 Task: Find connections with filter location Sāndi with filter topic #aviationwith filter profile language French with filter current company LutechResources with filter school Sri Chaitanya College of Education with filter industry Pharmaceutical Manufacturing with filter service category Editing with filter keywords title Engineer
Action: Mouse moved to (496, 62)
Screenshot: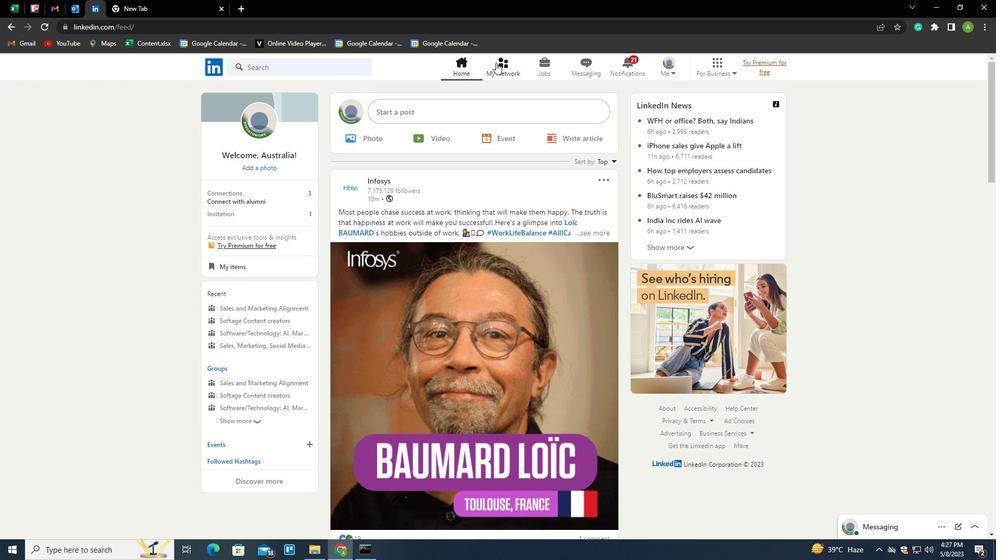 
Action: Mouse pressed left at (496, 62)
Screenshot: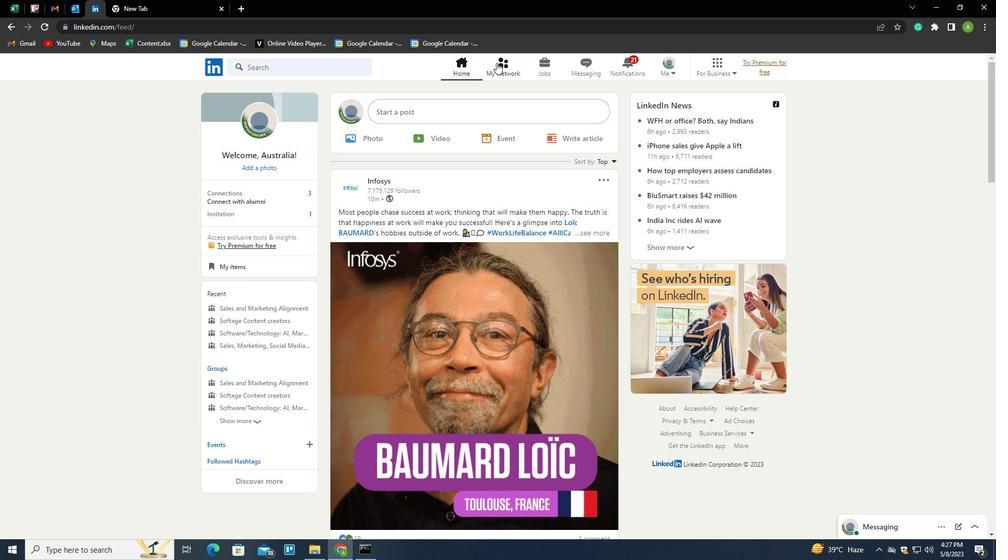 
Action: Mouse moved to (271, 120)
Screenshot: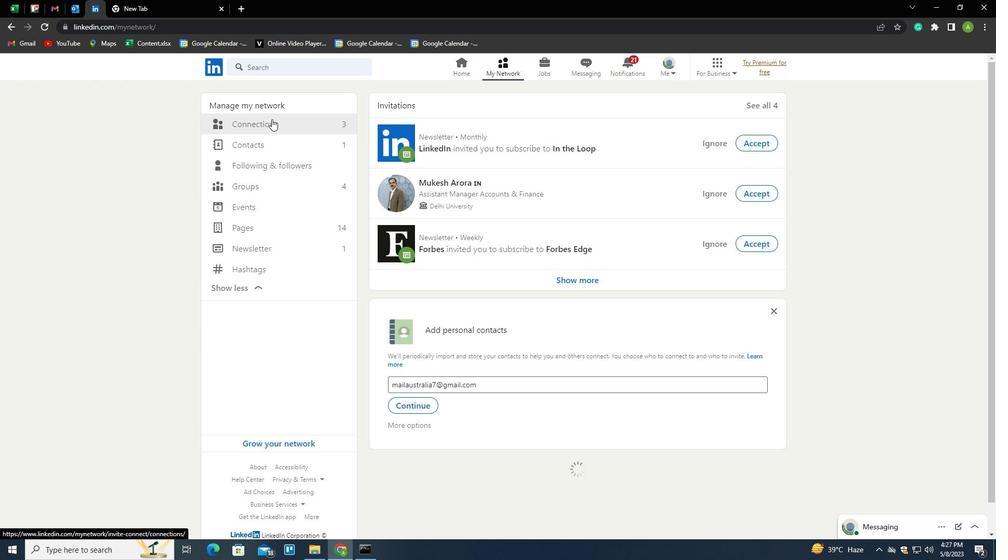 
Action: Mouse pressed left at (271, 120)
Screenshot: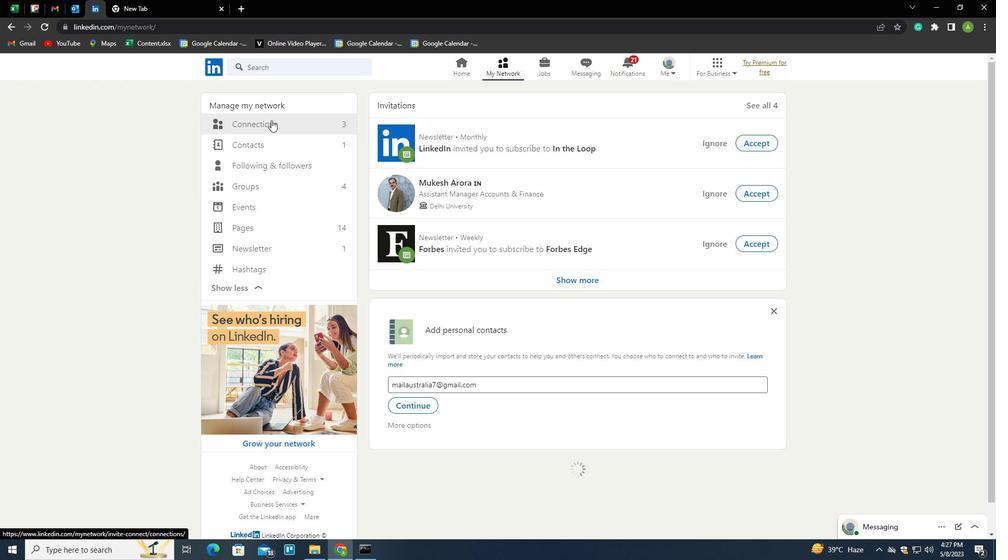 
Action: Mouse moved to (582, 121)
Screenshot: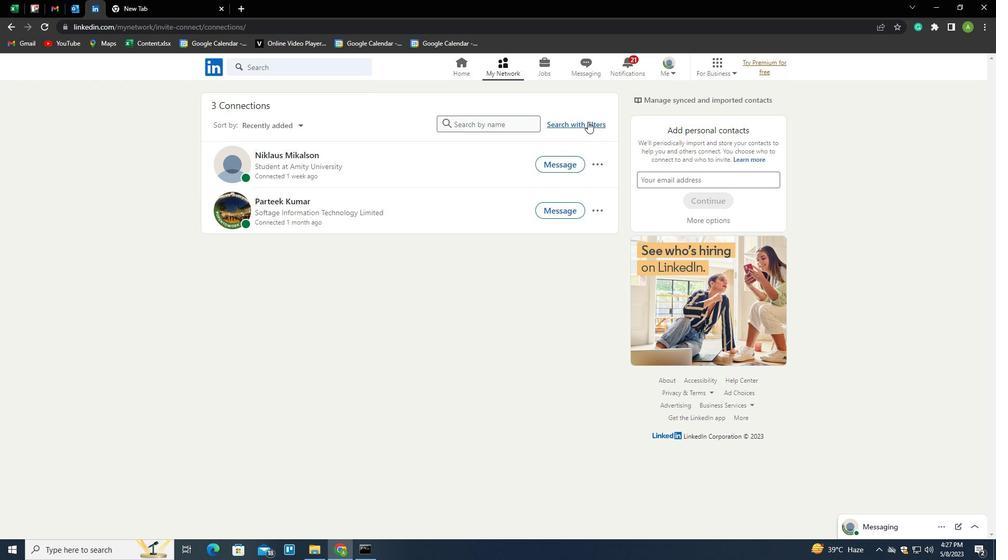 
Action: Mouse pressed left at (582, 121)
Screenshot: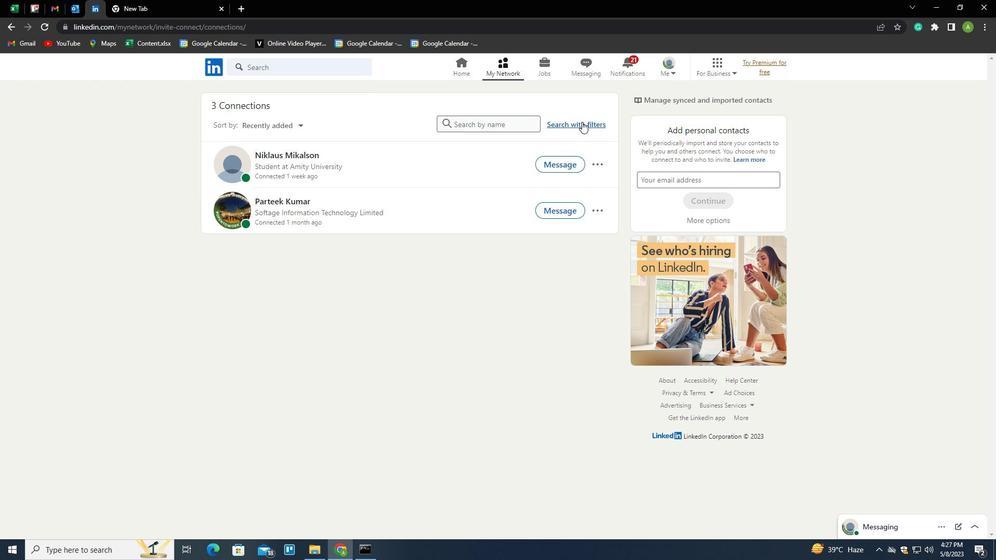 
Action: Mouse moved to (529, 95)
Screenshot: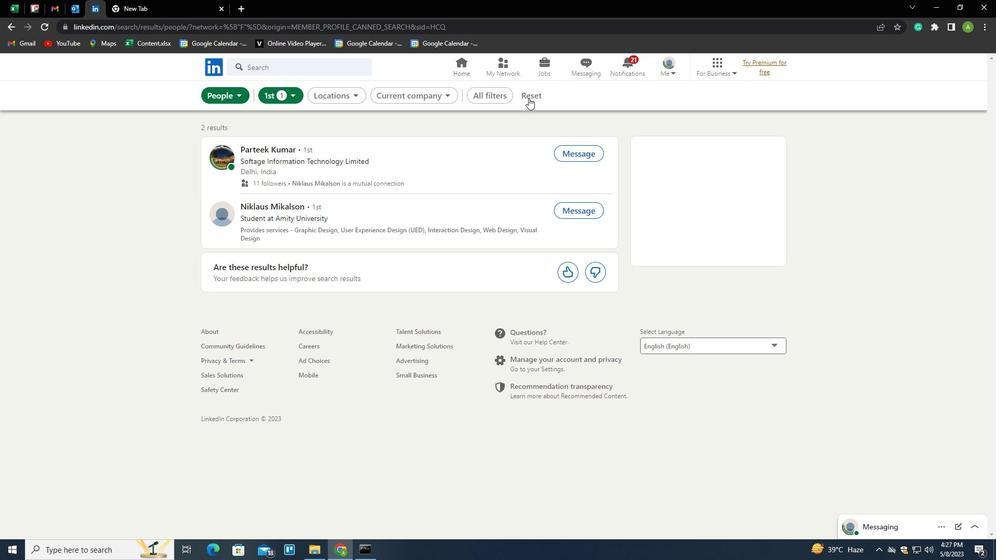 
Action: Mouse pressed left at (529, 95)
Screenshot: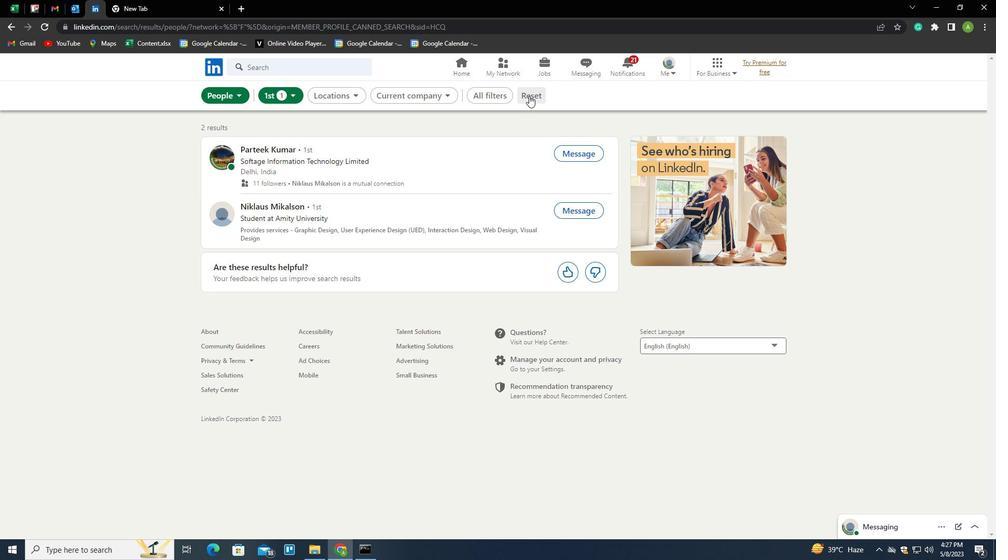 
Action: Mouse moved to (523, 95)
Screenshot: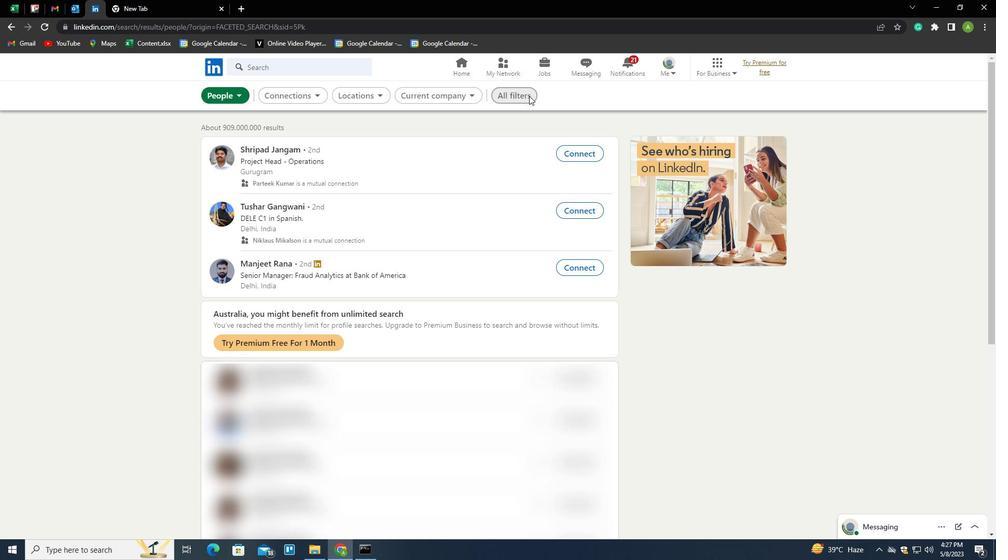 
Action: Mouse pressed left at (523, 95)
Screenshot: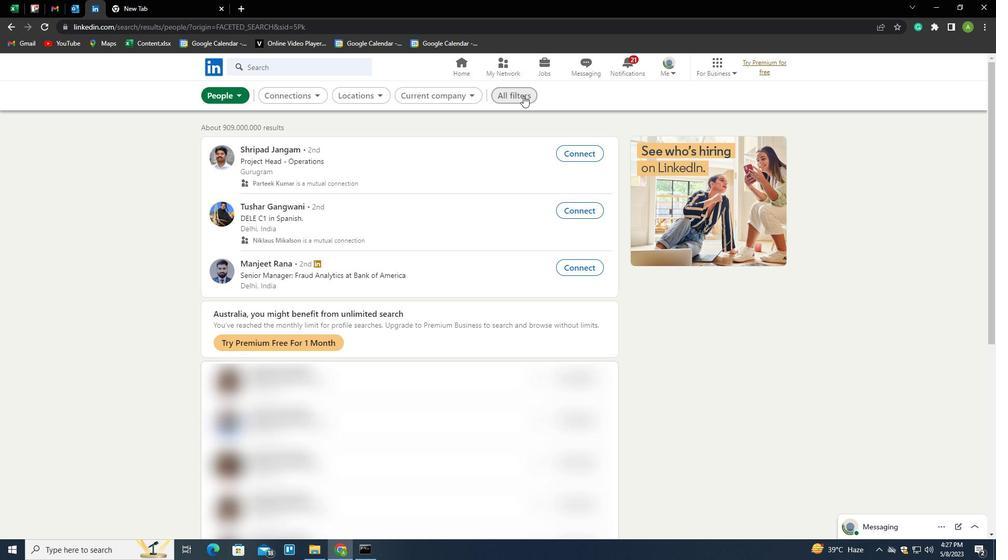 
Action: Mouse moved to (863, 331)
Screenshot: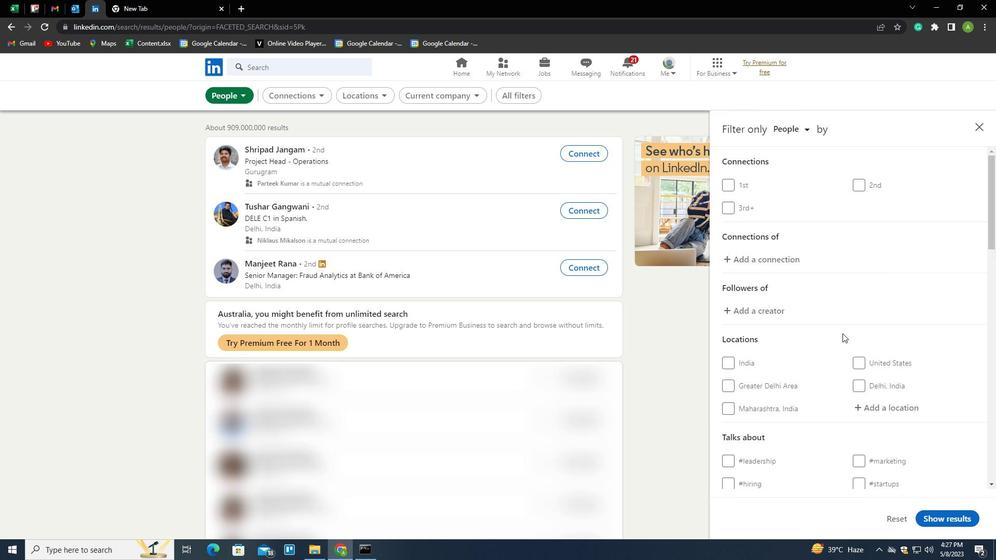 
Action: Mouse scrolled (863, 330) with delta (0, 0)
Screenshot: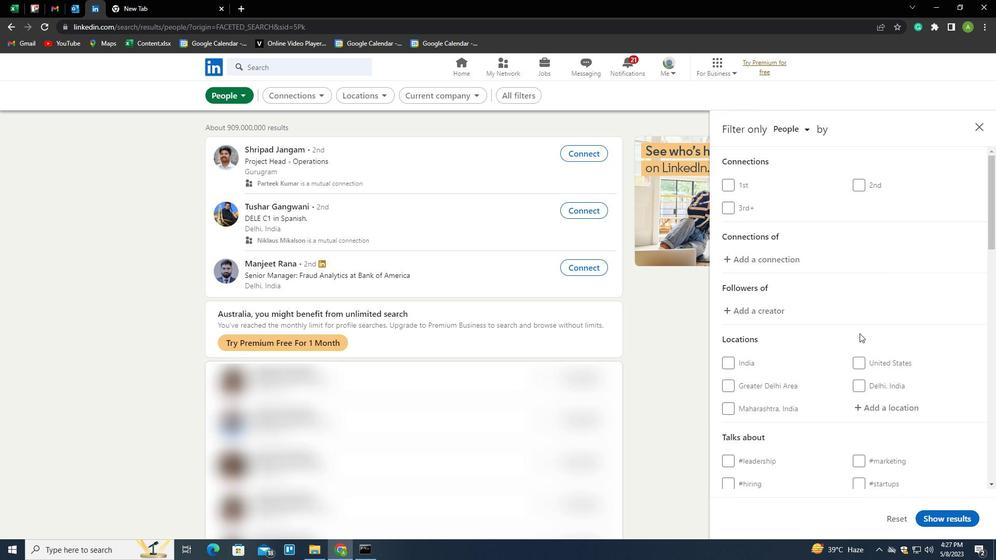 
Action: Mouse scrolled (863, 330) with delta (0, 0)
Screenshot: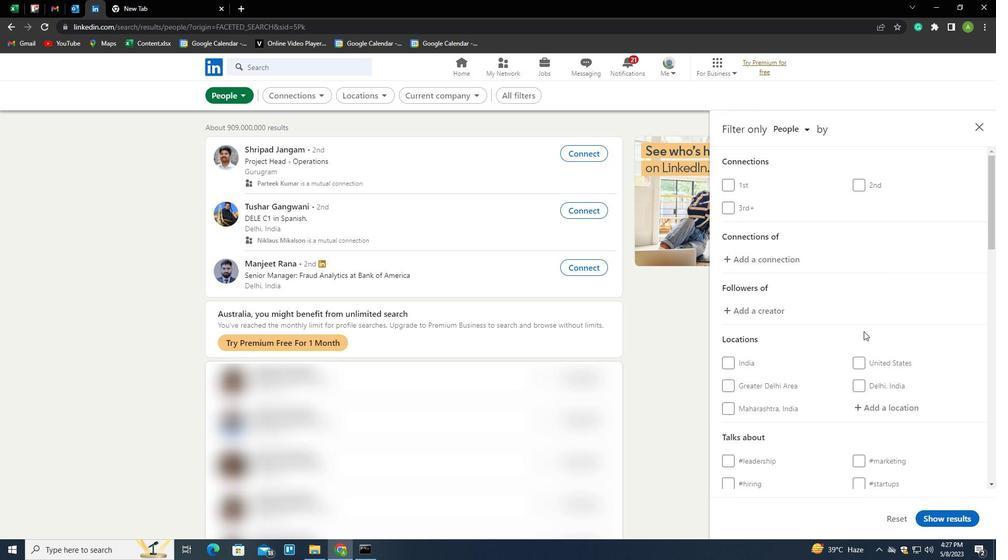 
Action: Mouse moved to (873, 305)
Screenshot: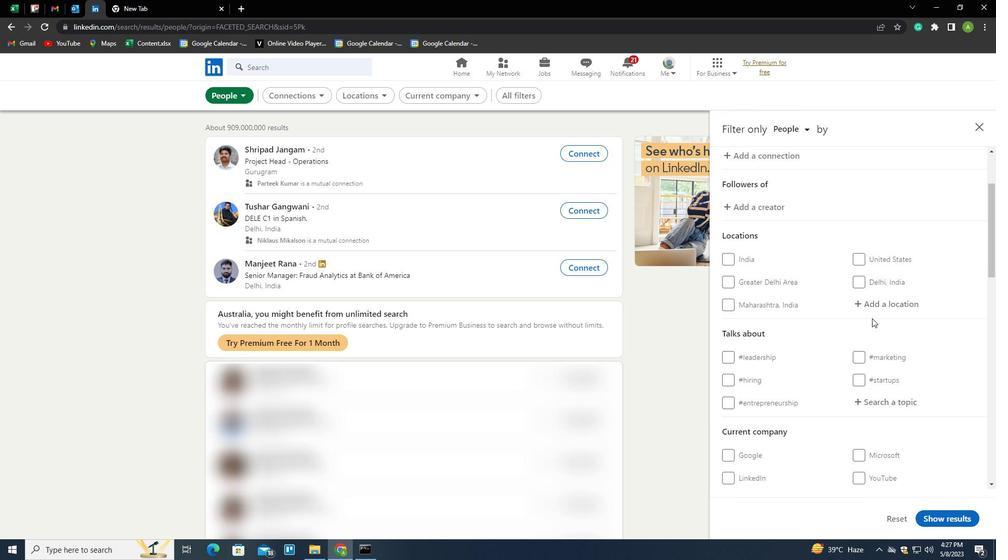 
Action: Mouse pressed left at (873, 305)
Screenshot: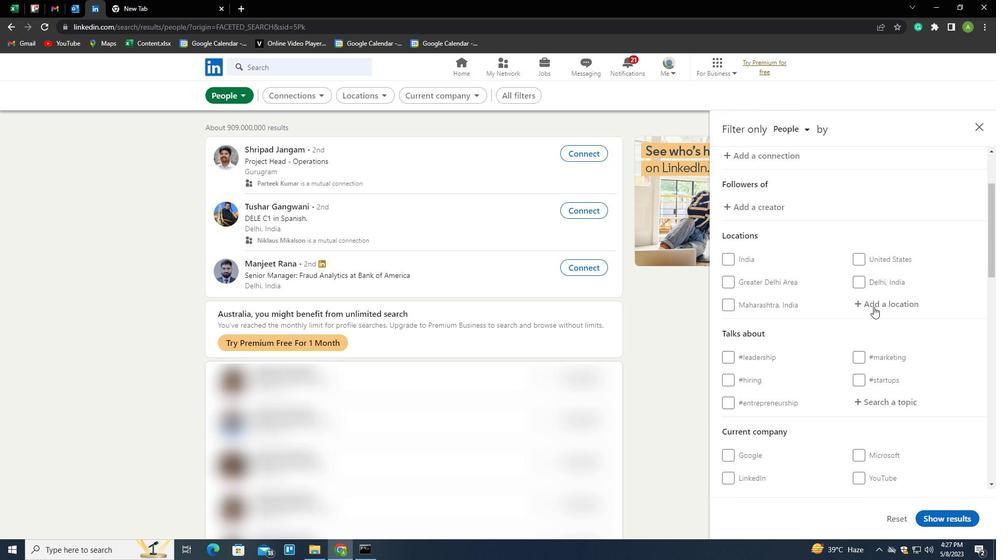 
Action: Key pressed <Key.shift>SANDI<Key.down><Key.down><Key.down><Key.down><Key.down><Key.down><Key.down><Key.down><Key.down><Key.down><Key.down><Key.down><Key.down><Key.down><Key.down><Key.down><Key.down><Key.down>
Screenshot: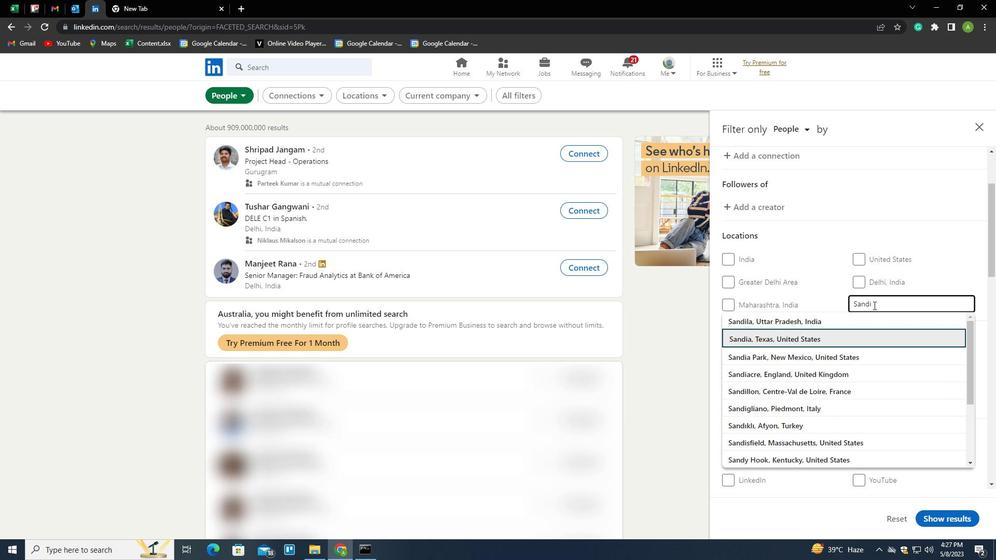 
Action: Mouse moved to (825, 287)
Screenshot: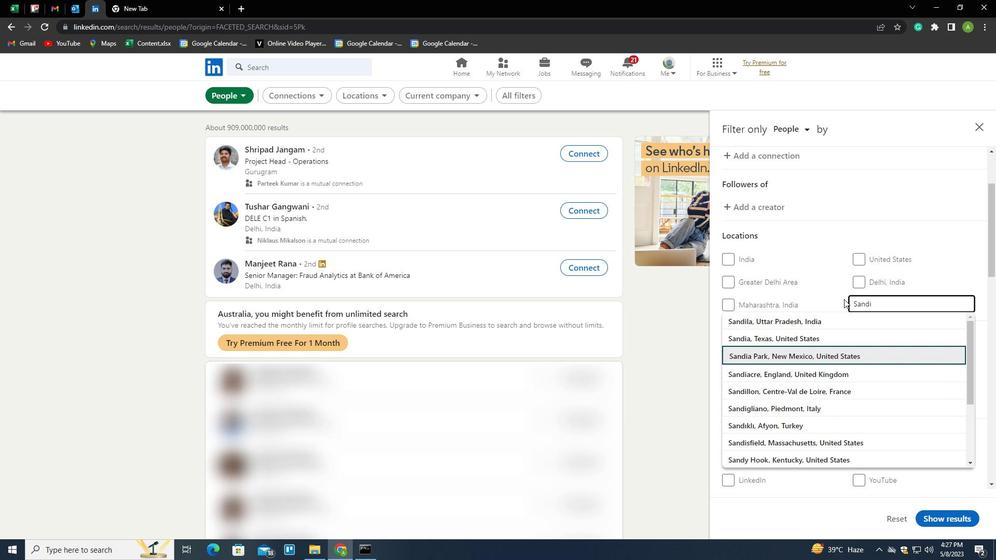 
Action: Mouse pressed left at (825, 287)
Screenshot: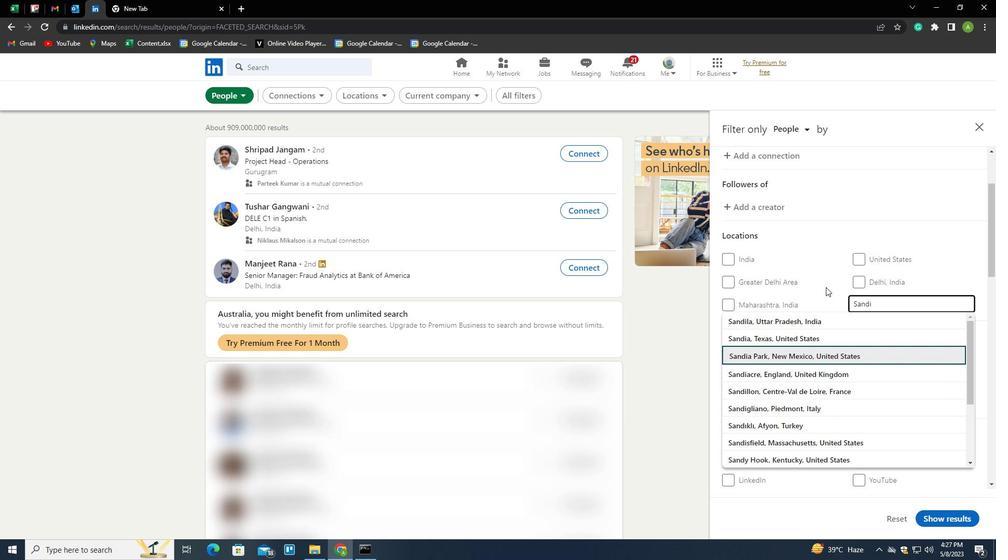 
Action: Mouse scrolled (825, 286) with delta (0, 0)
Screenshot: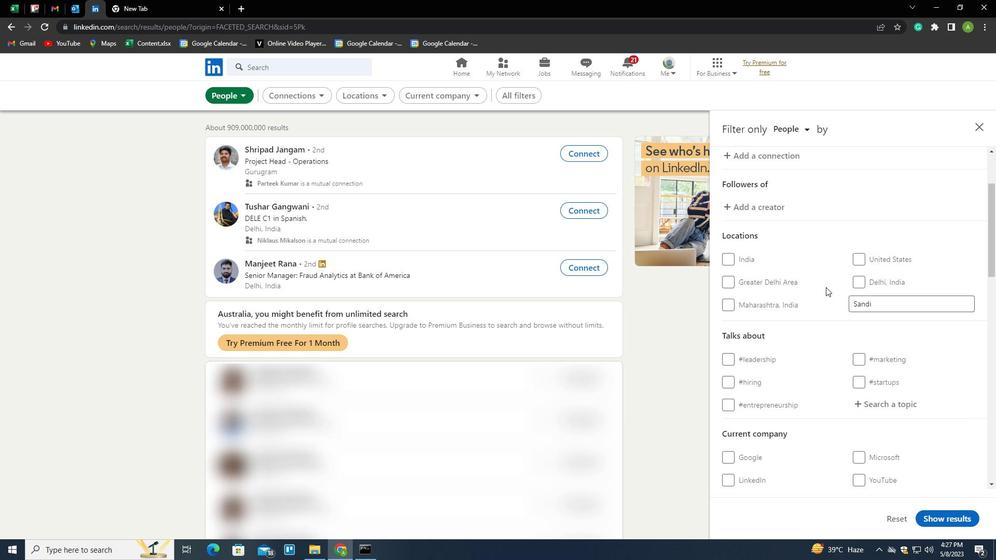 
Action: Mouse scrolled (825, 286) with delta (0, 0)
Screenshot: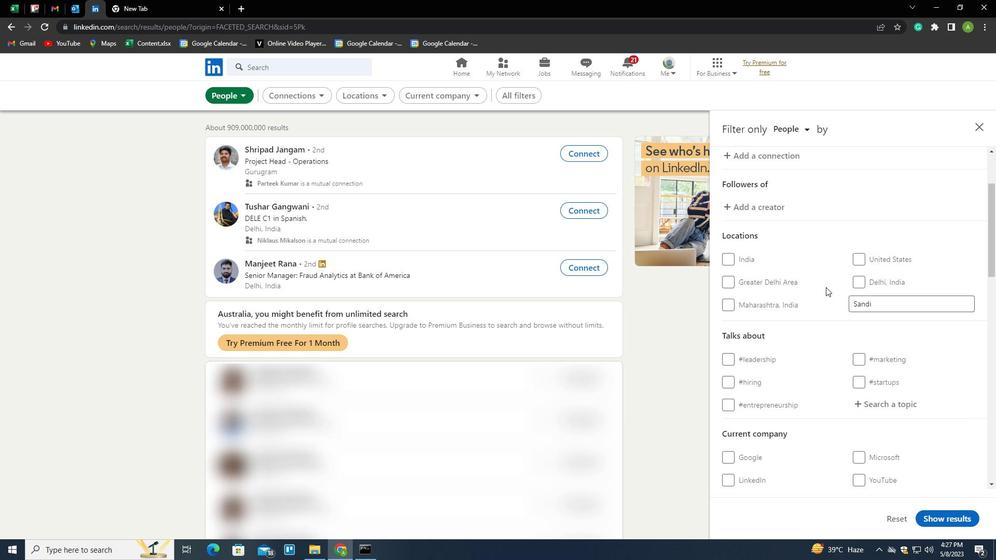 
Action: Mouse moved to (860, 299)
Screenshot: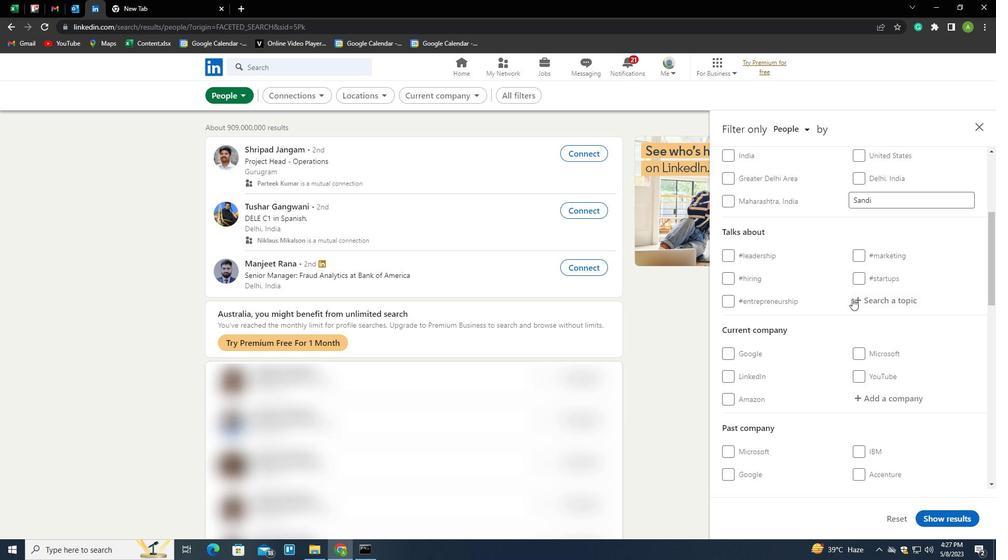 
Action: Mouse pressed left at (860, 299)
Screenshot: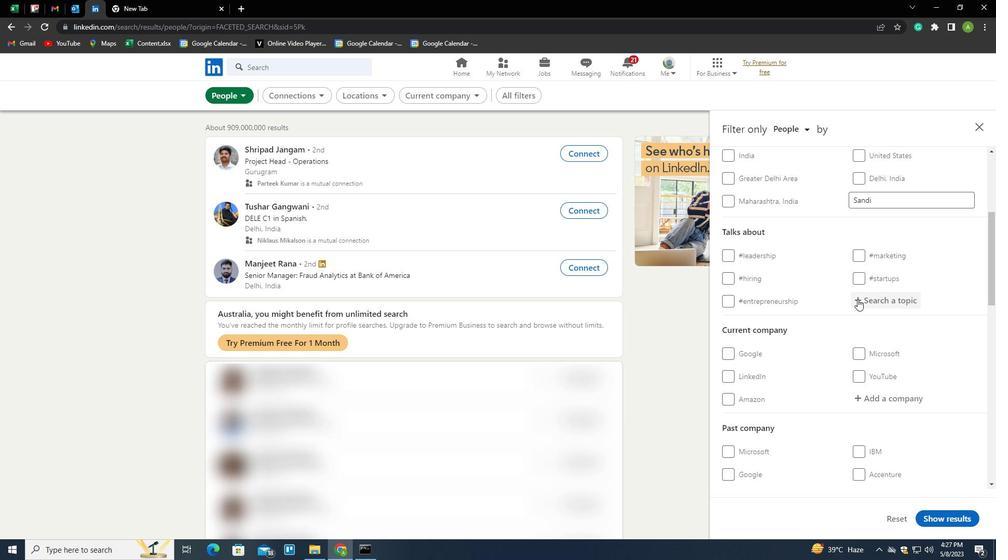 
Action: Mouse moved to (860, 300)
Screenshot: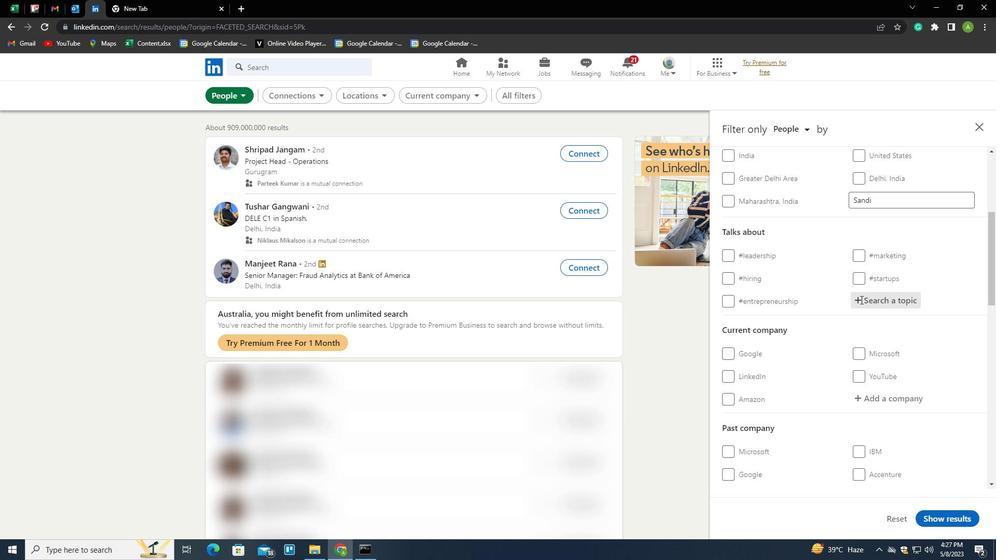 
Action: Key pressed AVIATION<Key.down><Key.enter>
Screenshot: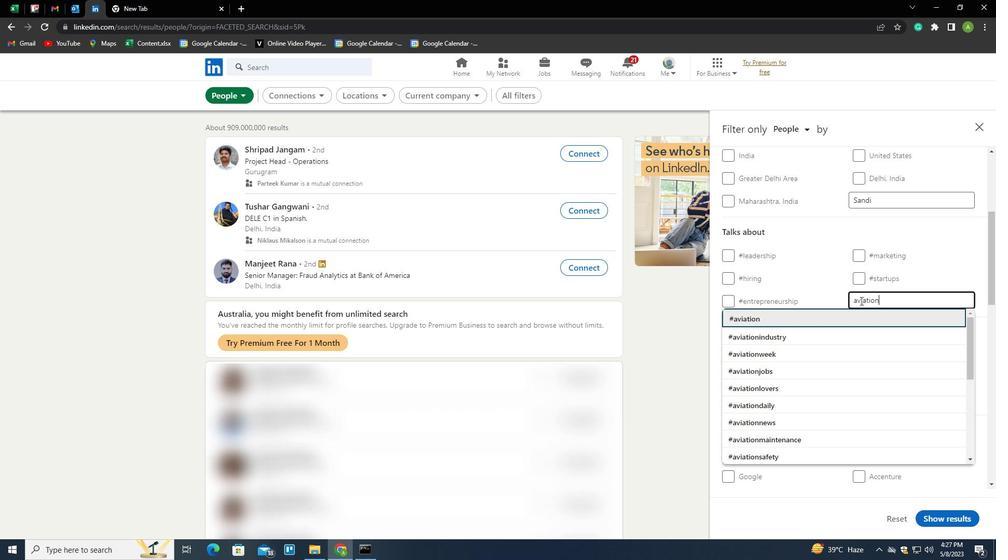 
Action: Mouse moved to (860, 301)
Screenshot: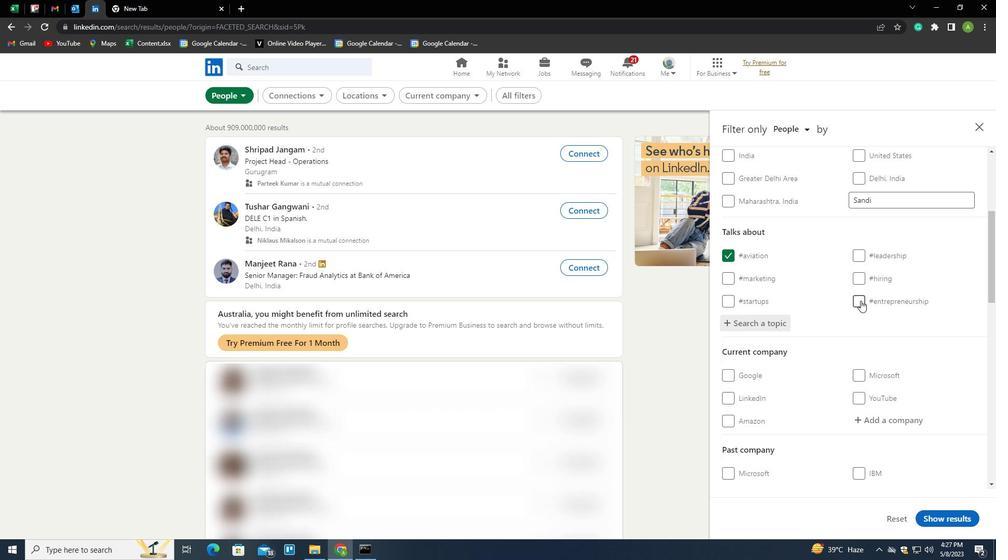 
Action: Mouse scrolled (860, 300) with delta (0, 0)
Screenshot: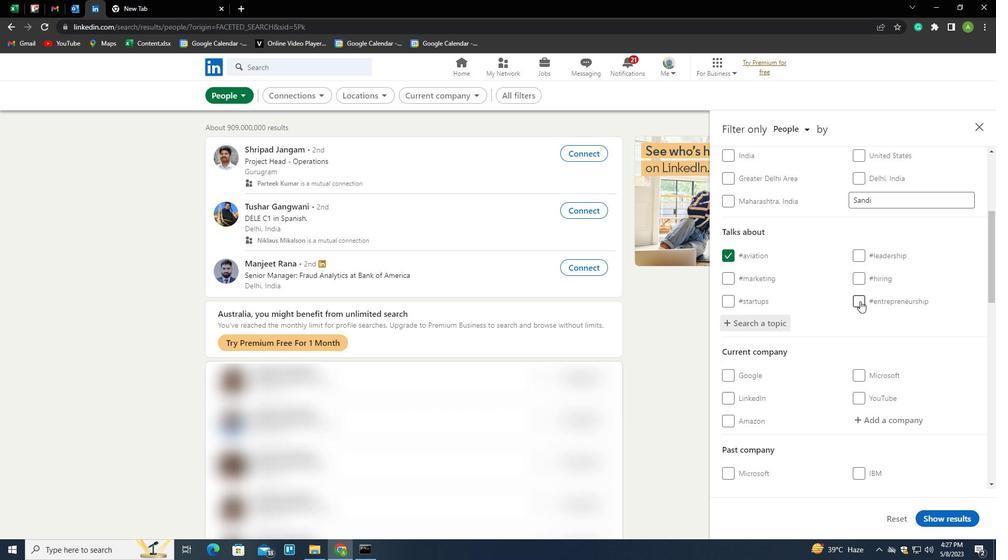 
Action: Mouse scrolled (860, 300) with delta (0, 0)
Screenshot: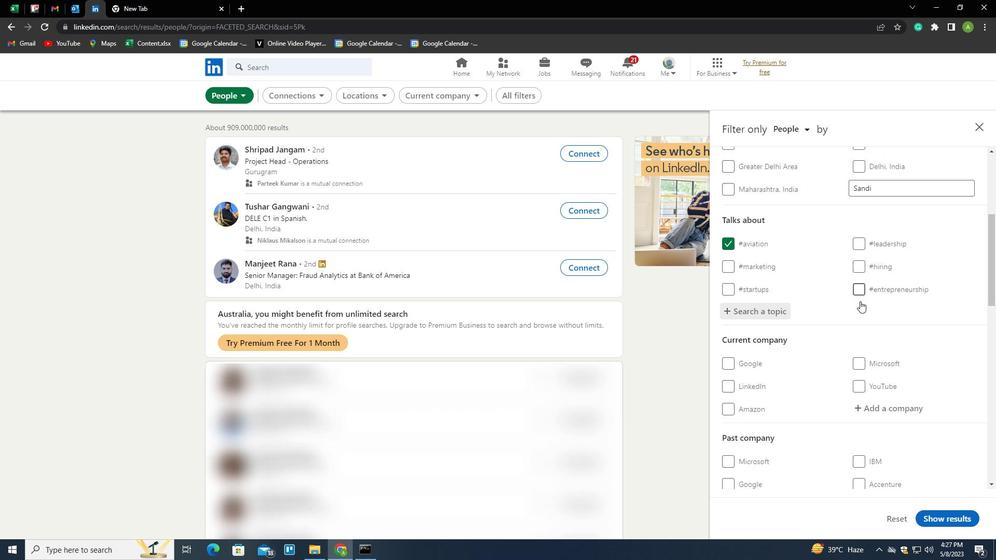 
Action: Mouse scrolled (860, 300) with delta (0, 0)
Screenshot: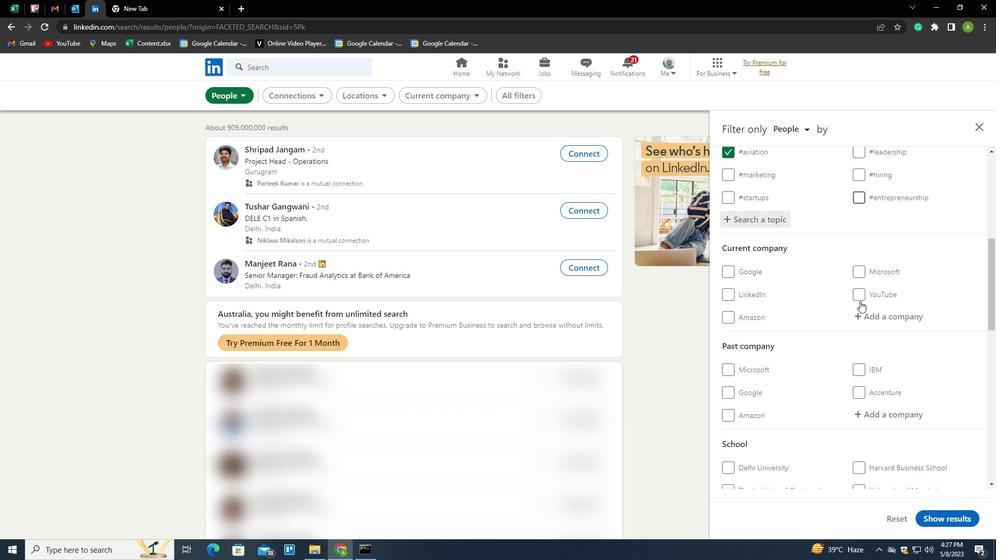 
Action: Mouse scrolled (860, 300) with delta (0, 0)
Screenshot: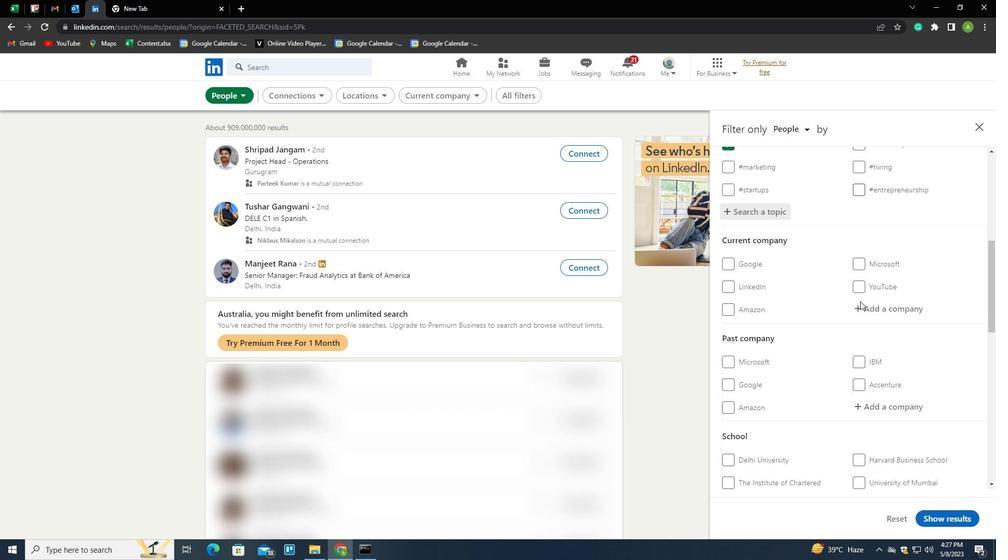 
Action: Mouse scrolled (860, 300) with delta (0, 0)
Screenshot: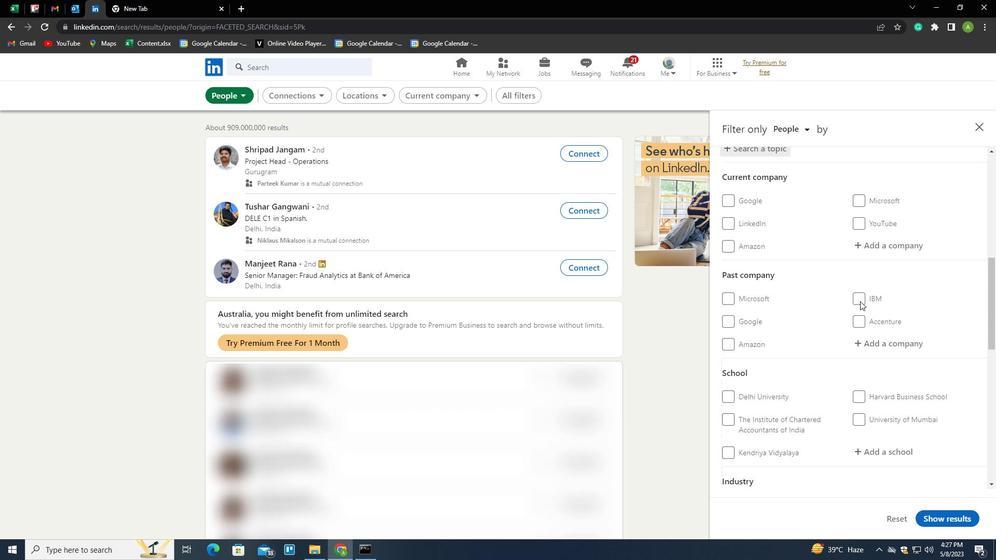 
Action: Mouse scrolled (860, 300) with delta (0, 0)
Screenshot: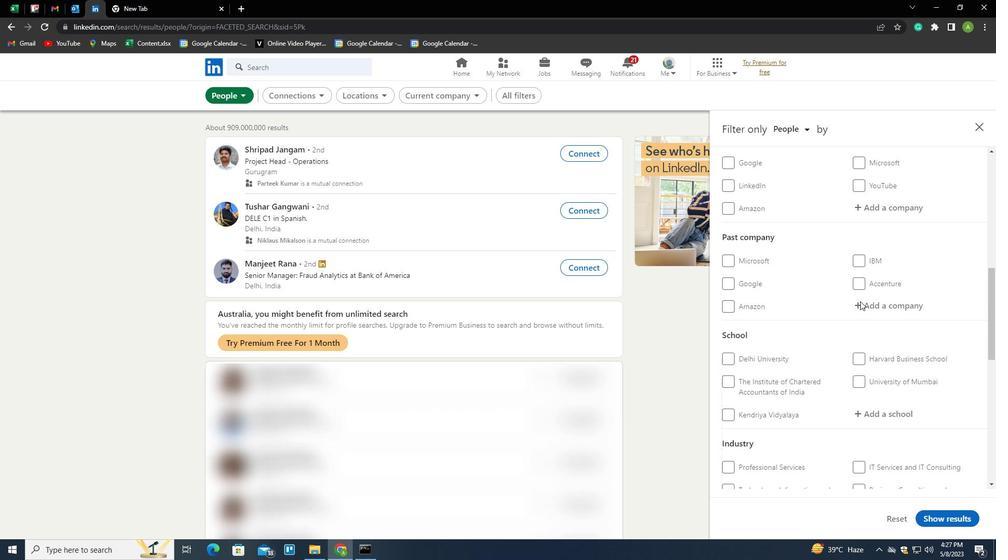 
Action: Mouse scrolled (860, 300) with delta (0, 0)
Screenshot: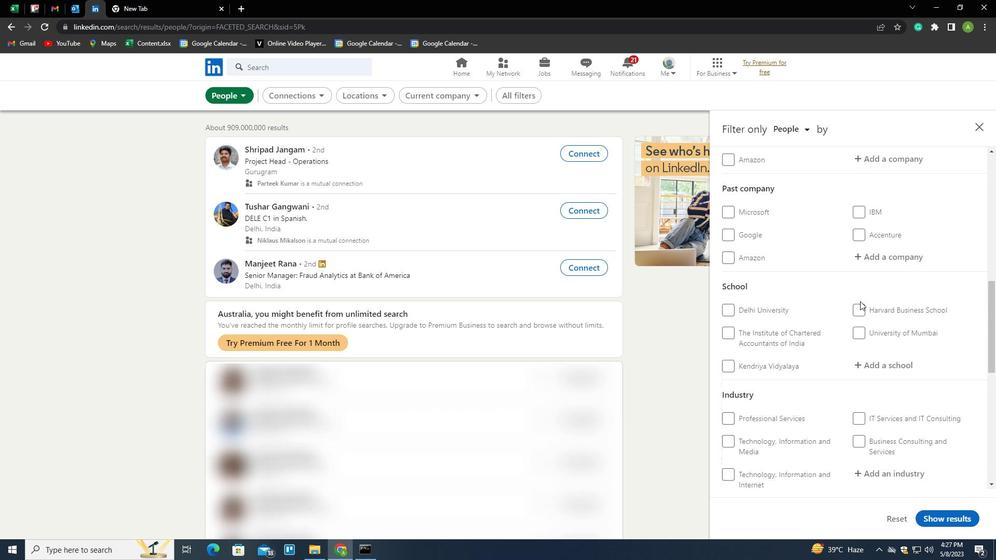 
Action: Mouse scrolled (860, 300) with delta (0, 0)
Screenshot: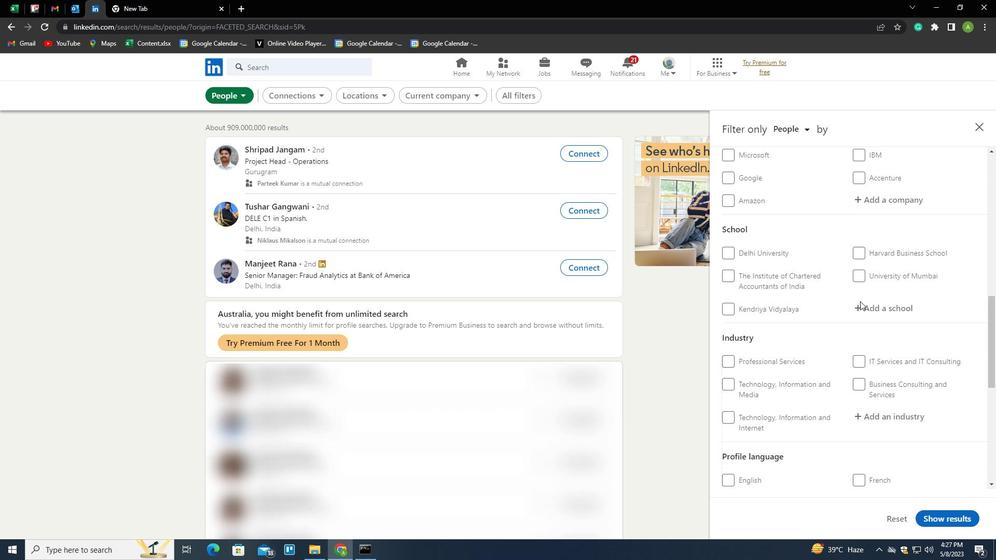 
Action: Mouse scrolled (860, 300) with delta (0, 0)
Screenshot: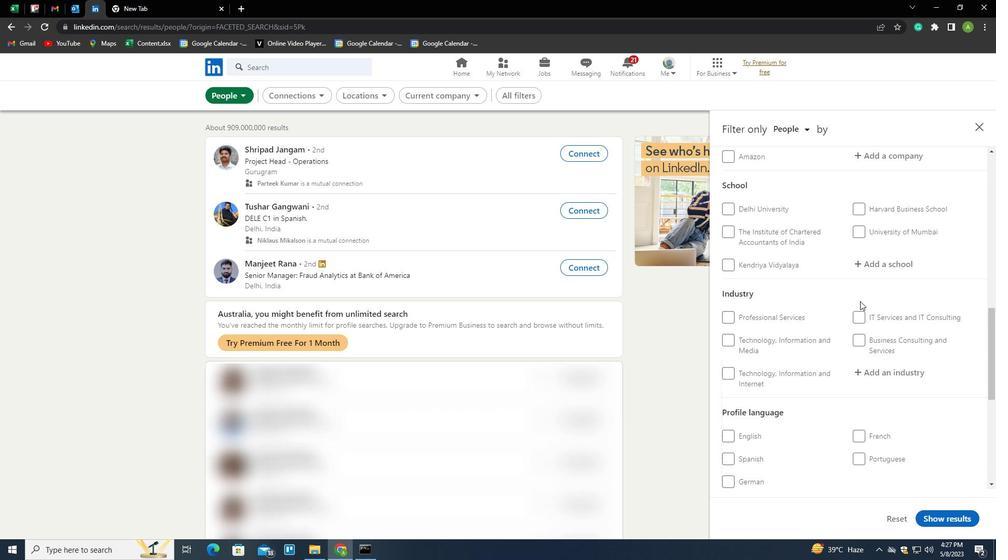 
Action: Mouse moved to (861, 332)
Screenshot: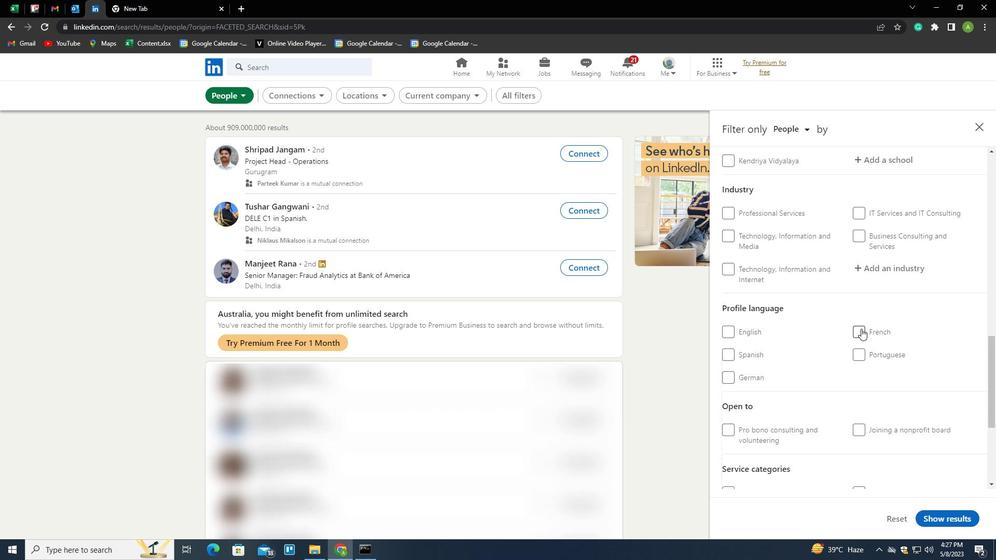
Action: Mouse pressed left at (861, 332)
Screenshot: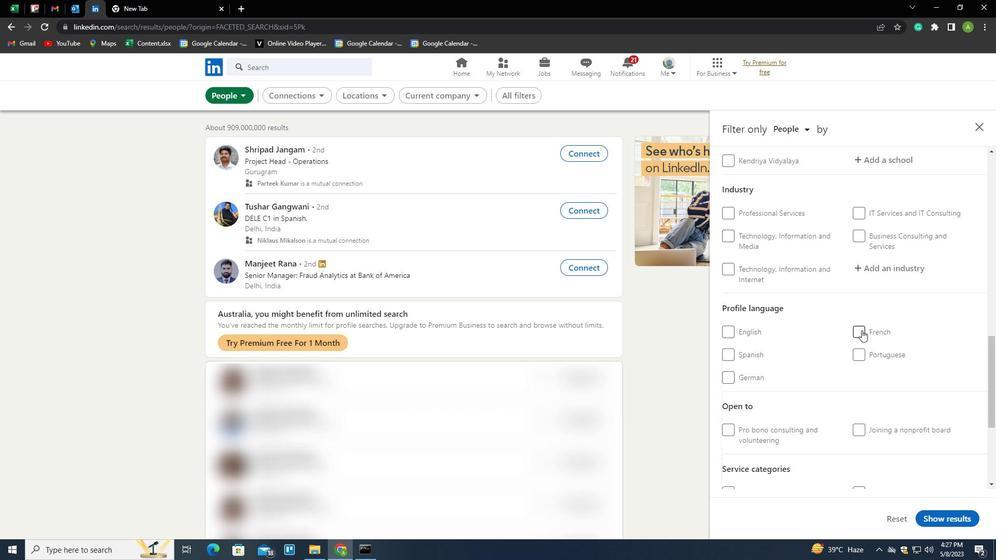 
Action: Mouse moved to (879, 305)
Screenshot: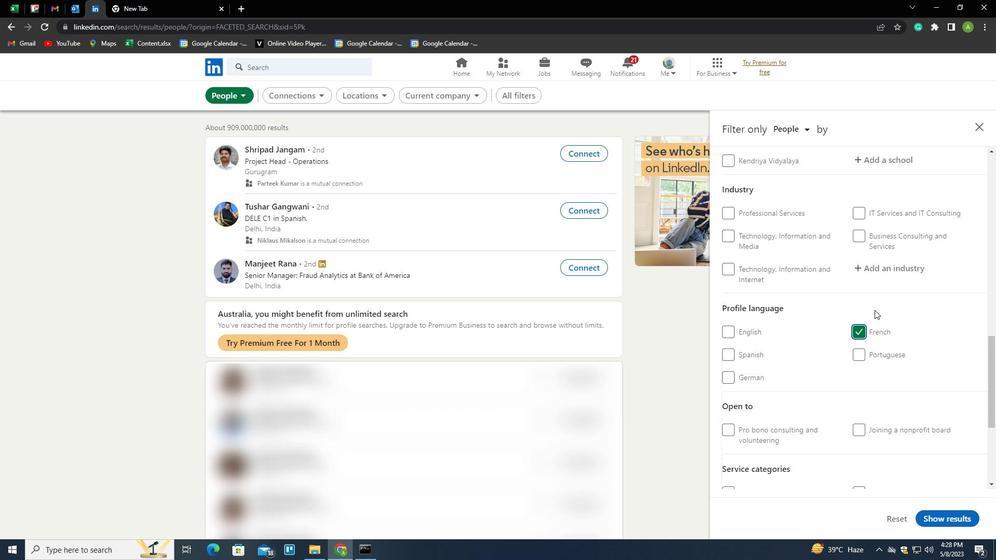 
Action: Mouse scrolled (879, 305) with delta (0, 0)
Screenshot: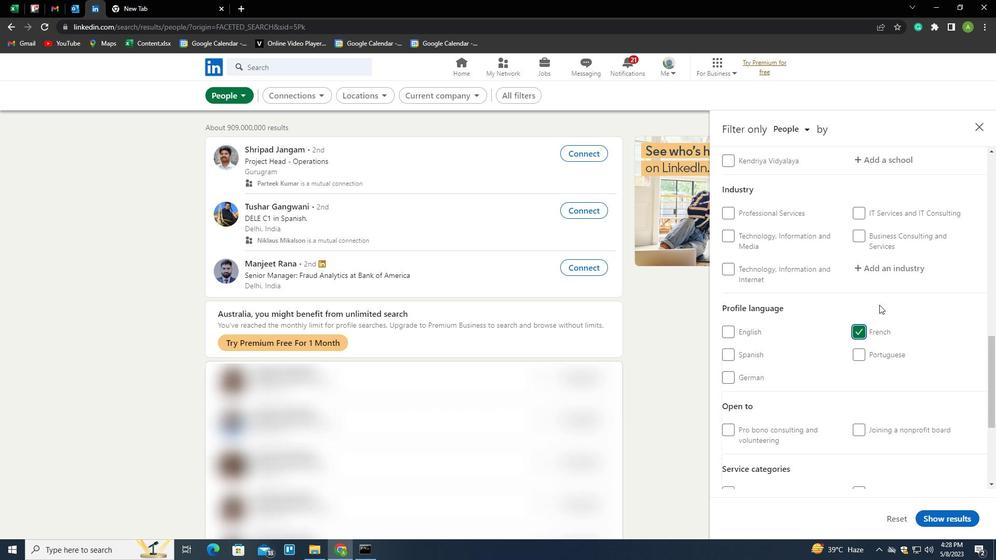 
Action: Mouse scrolled (879, 305) with delta (0, 0)
Screenshot: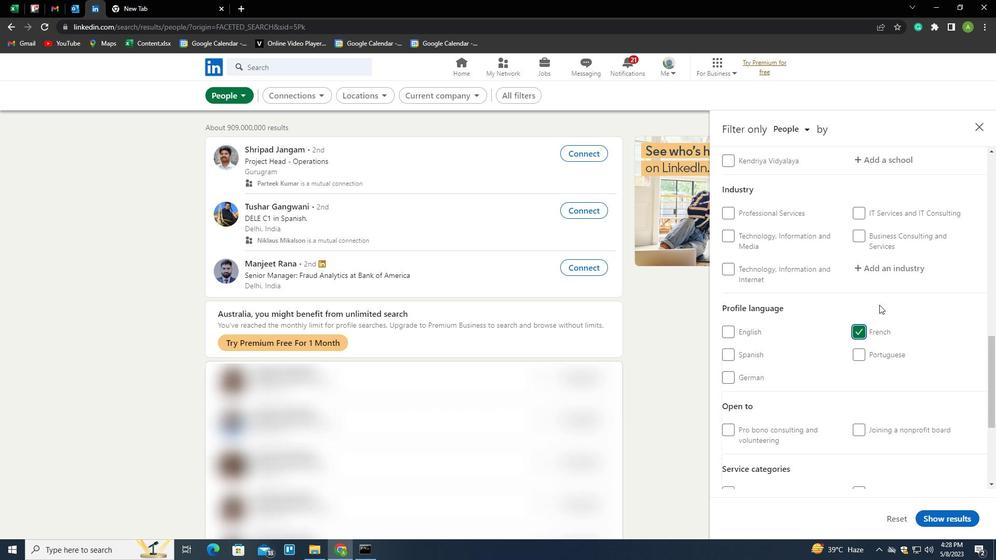 
Action: Mouse scrolled (879, 305) with delta (0, 0)
Screenshot: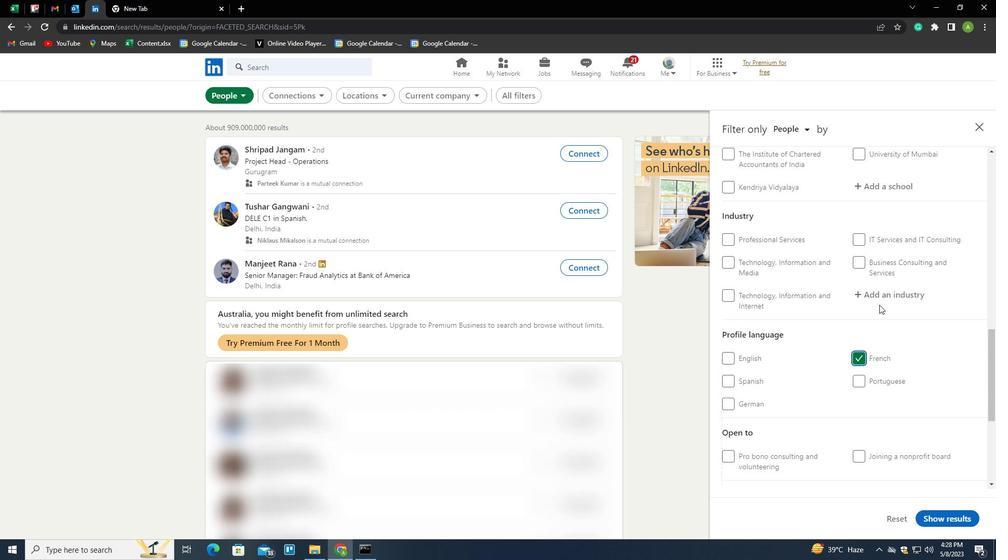 
Action: Mouse scrolled (879, 305) with delta (0, 0)
Screenshot: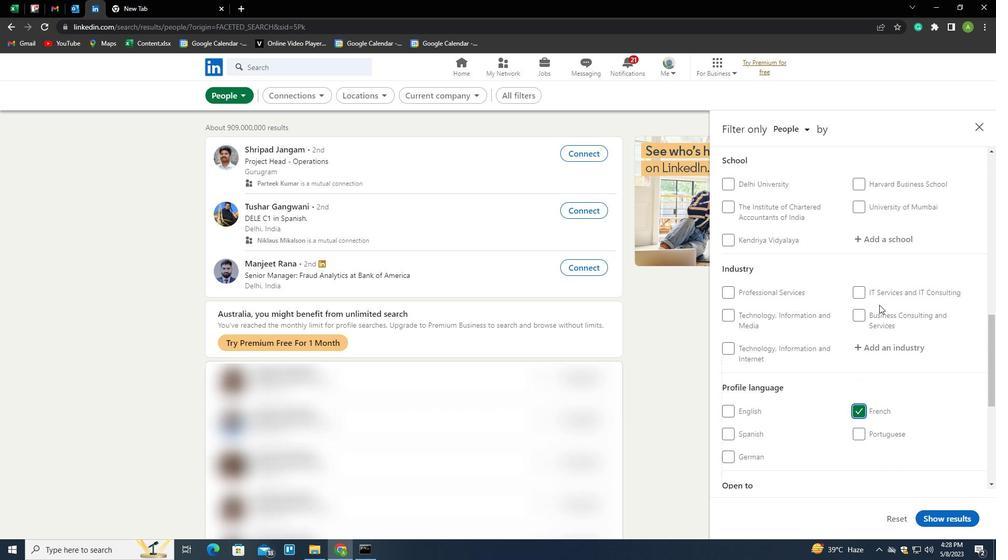 
Action: Mouse scrolled (879, 305) with delta (0, 0)
Screenshot: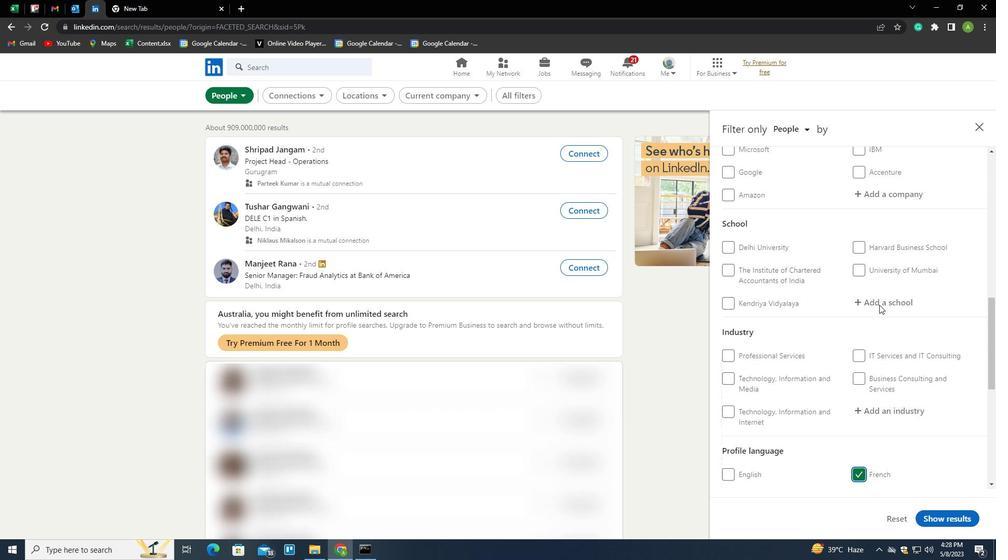 
Action: Mouse scrolled (879, 305) with delta (0, 0)
Screenshot: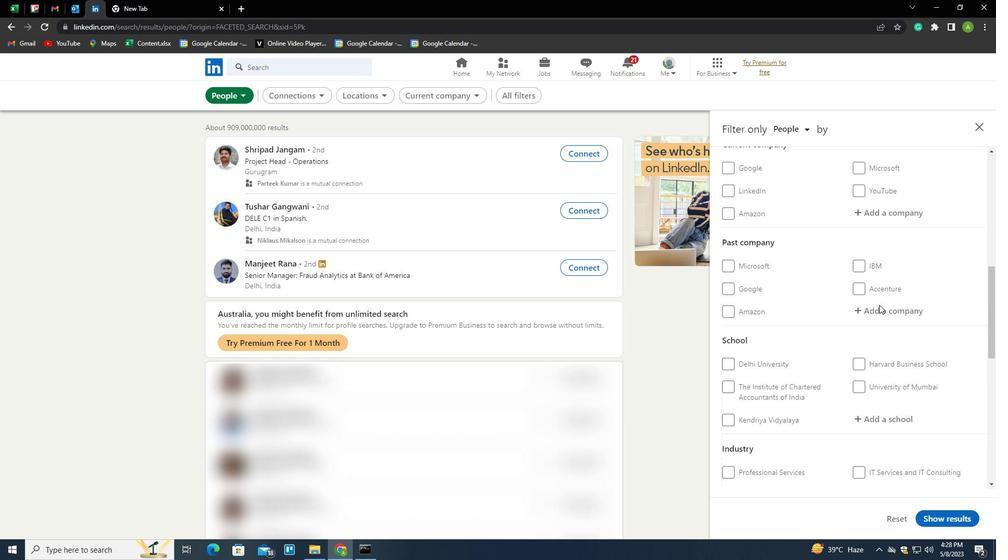 
Action: Mouse moved to (878, 266)
Screenshot: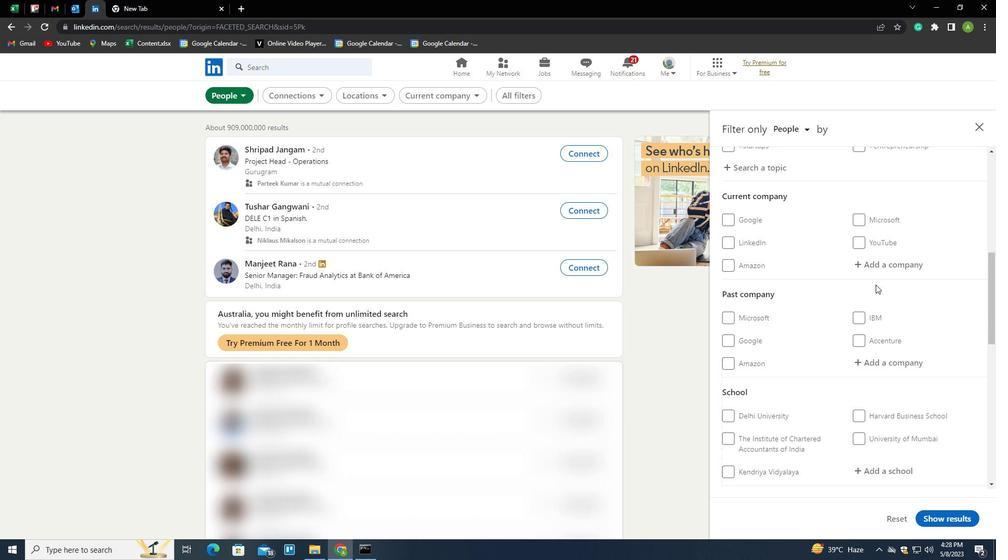 
Action: Mouse pressed left at (878, 266)
Screenshot: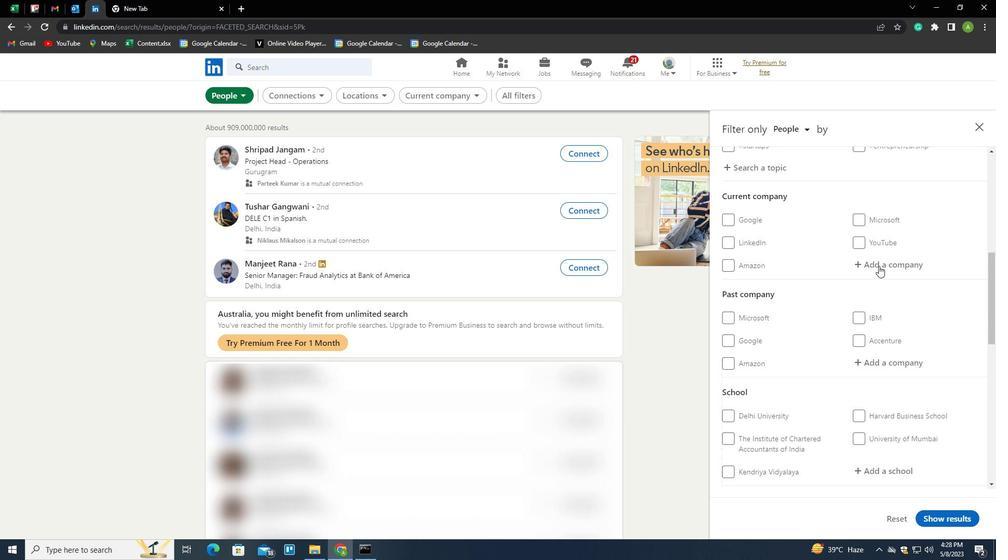 
Action: Mouse moved to (879, 264)
Screenshot: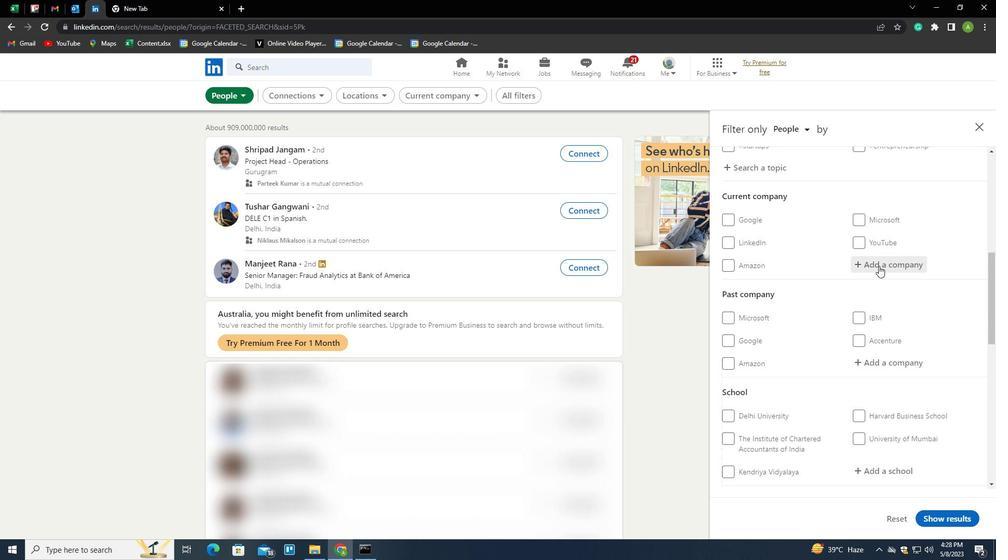 
Action: Key pressed <Key.shift>LUTECH<Key.shift>RESOURCES<Key.down><Key.enter>
Screenshot: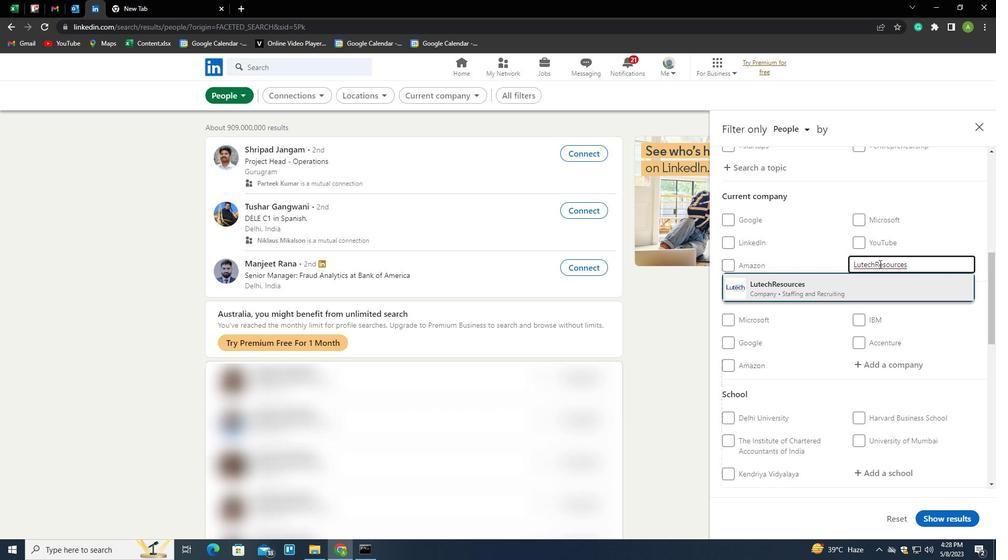 
Action: Mouse moved to (880, 262)
Screenshot: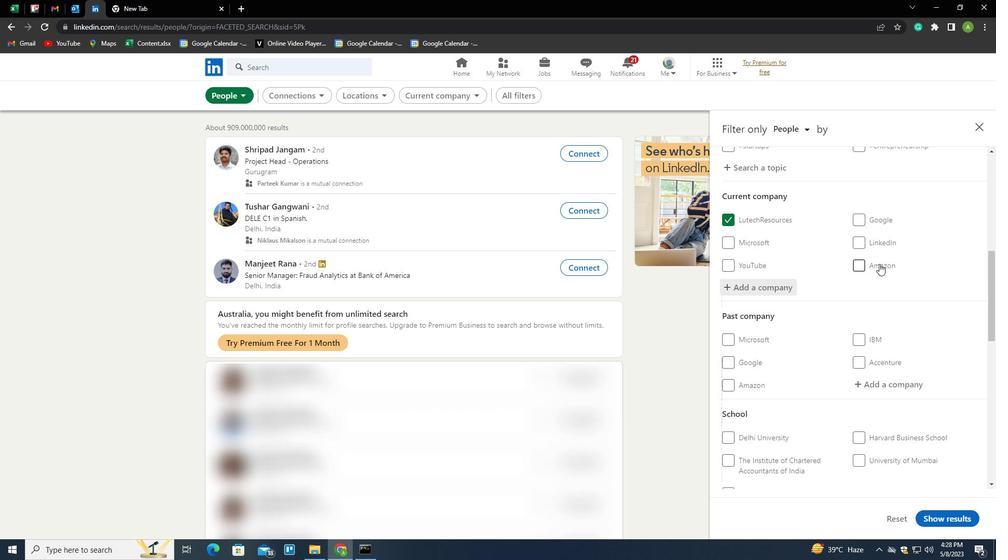 
Action: Mouse scrolled (880, 261) with delta (0, 0)
Screenshot: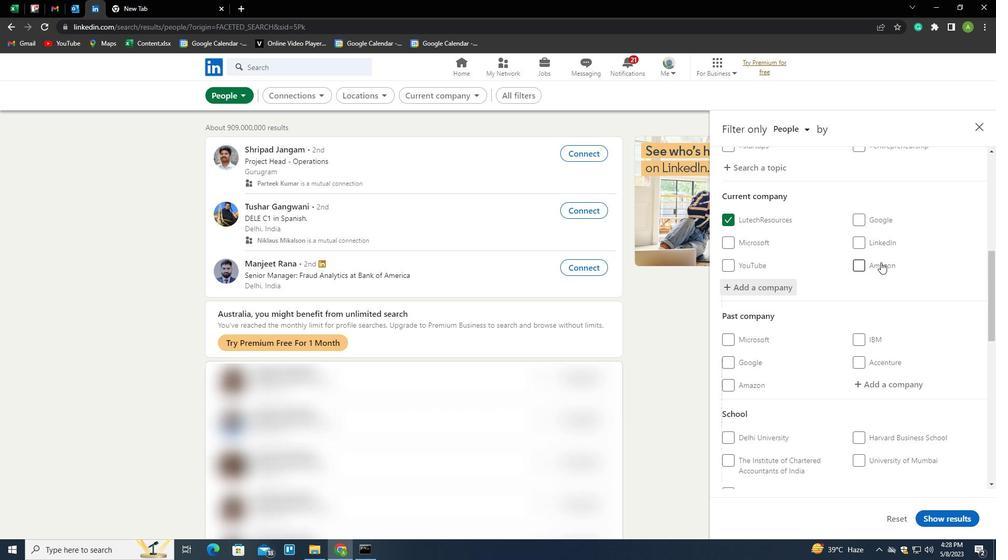 
Action: Mouse scrolled (880, 261) with delta (0, 0)
Screenshot: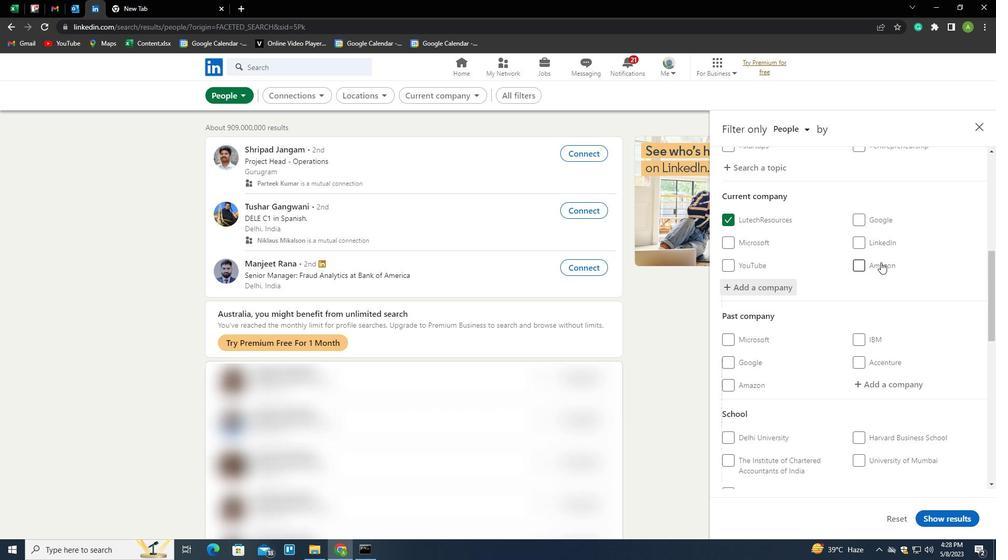 
Action: Mouse scrolled (880, 261) with delta (0, 0)
Screenshot: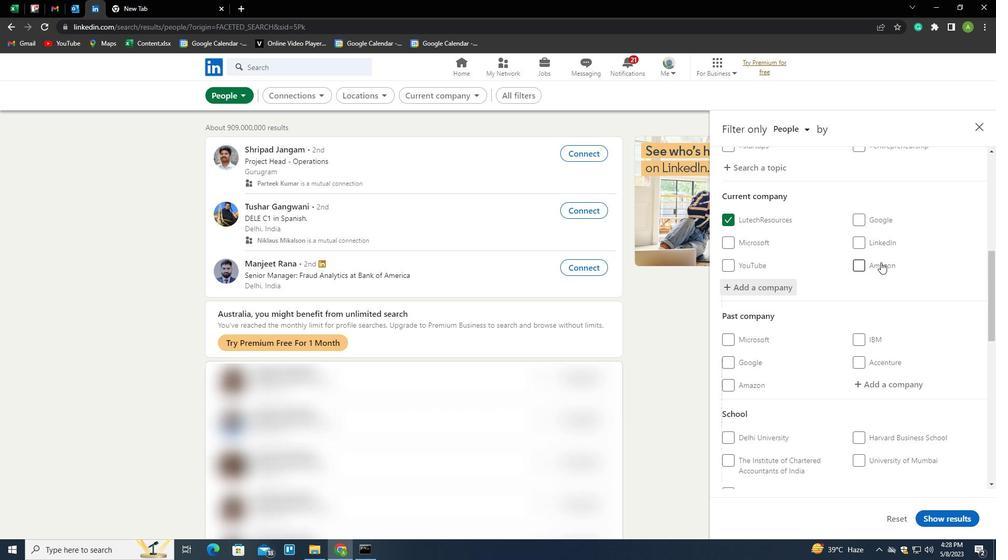 
Action: Mouse moved to (884, 334)
Screenshot: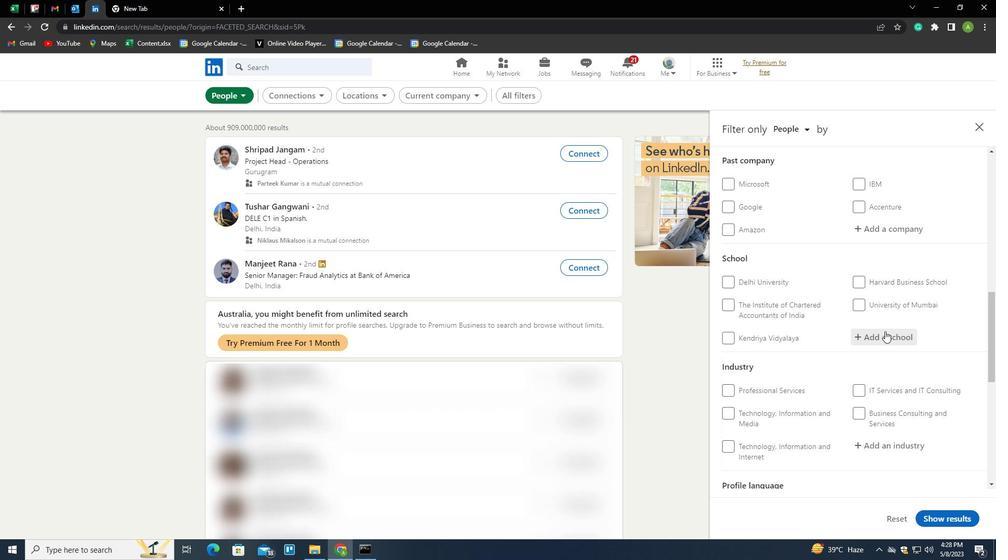 
Action: Mouse pressed left at (884, 334)
Screenshot: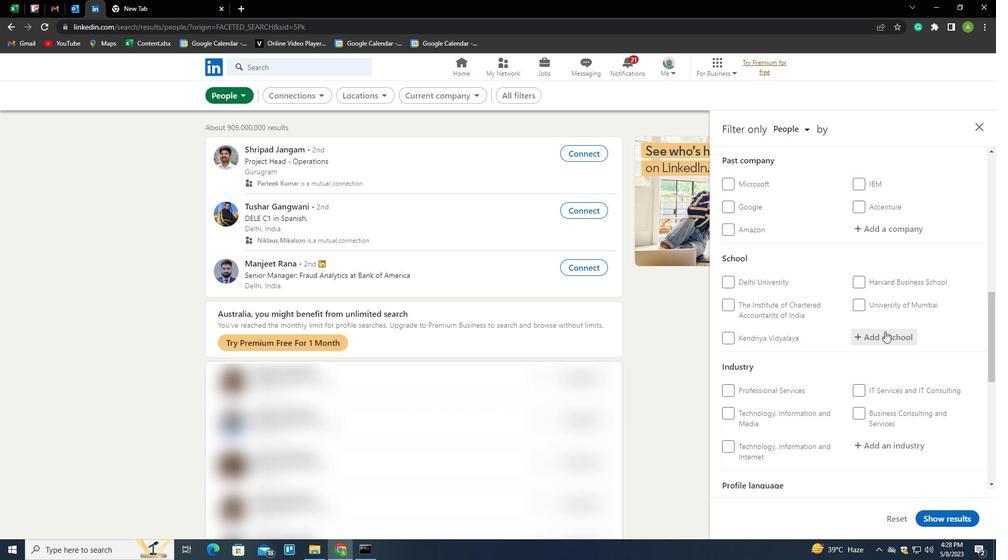 
Action: Key pressed <Key.shift>
Screenshot: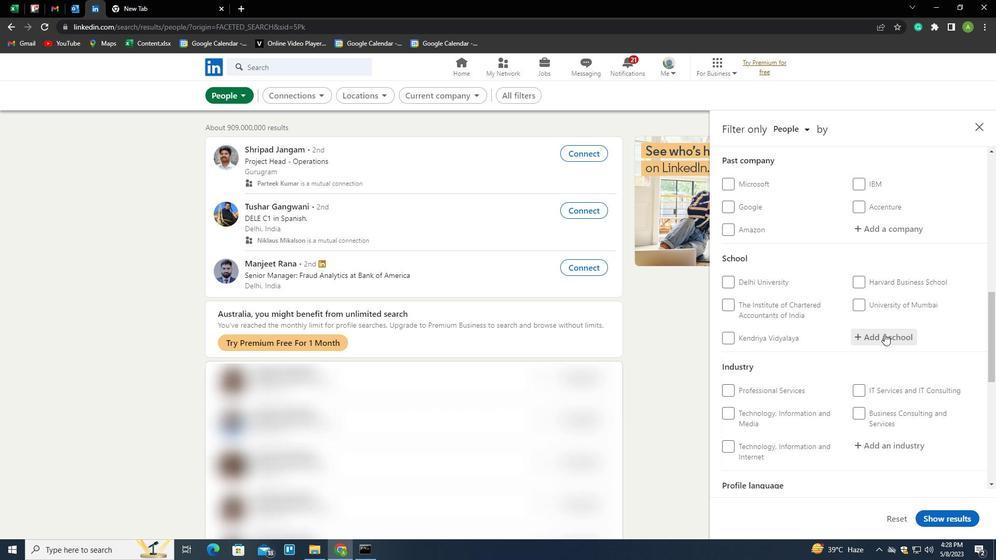 
Action: Mouse moved to (883, 334)
Screenshot: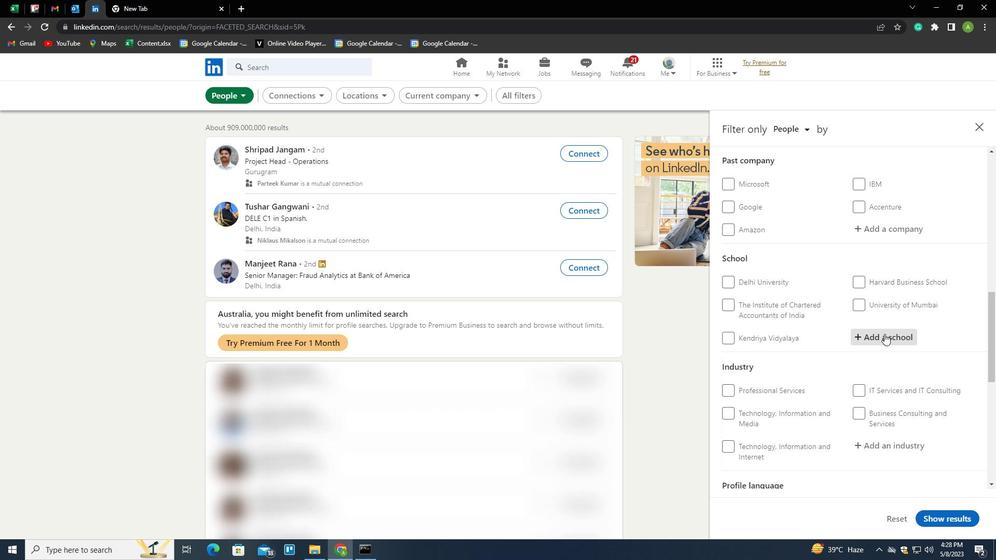 
Action: Key pressed S
Screenshot: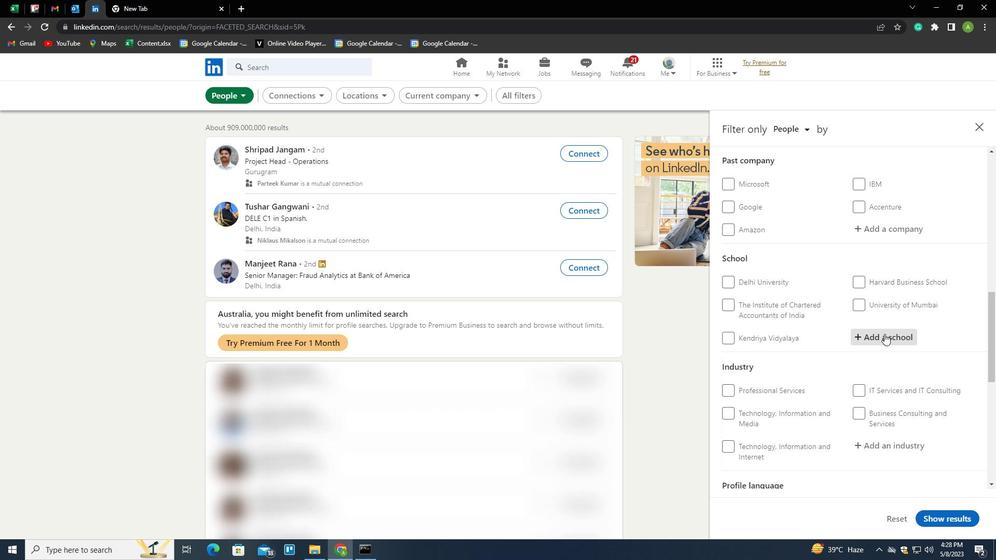 
Action: Mouse moved to (882, 335)
Screenshot: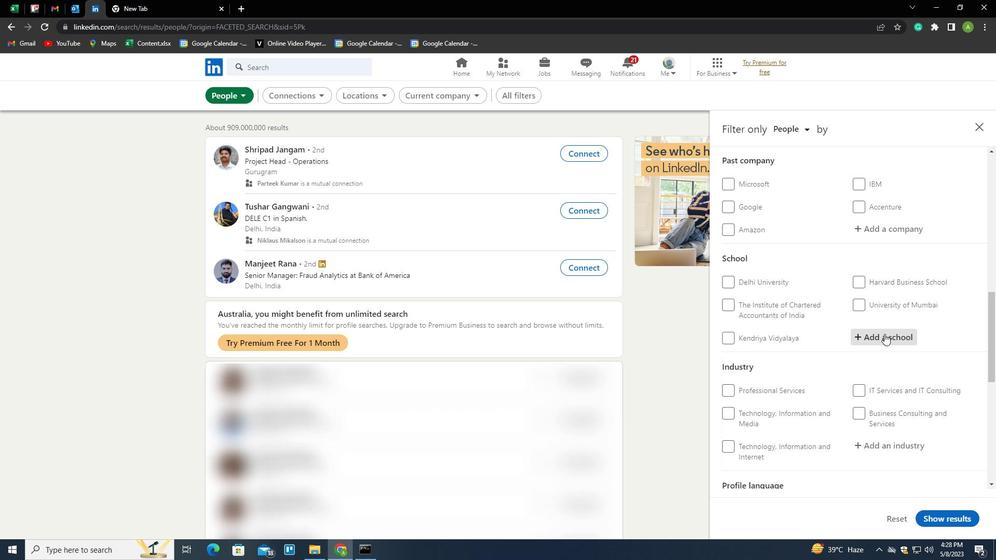 
Action: Key pressed RI<Key.space><Key.shift>CHAITANYA<Key.space><Key.shift>COLLEGE<Key.space>OF<Key.space><Key.shift>EDUCATION<Key.down><Key.enter>
Screenshot: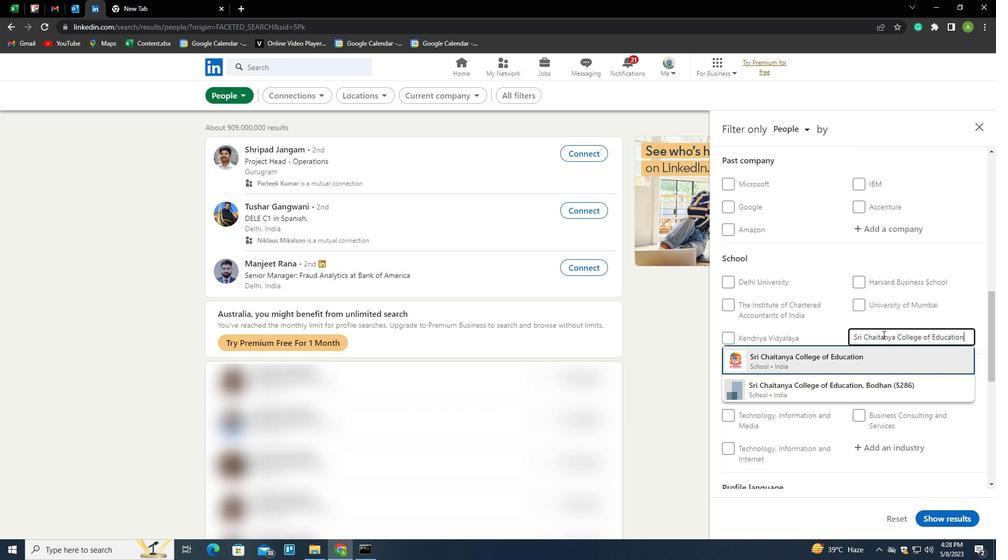 
Action: Mouse moved to (901, 324)
Screenshot: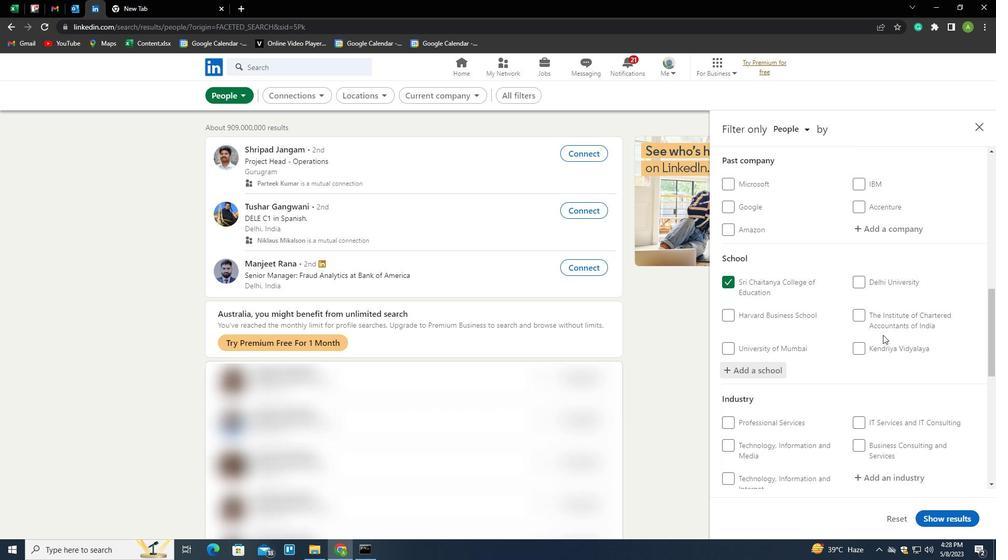 
Action: Mouse scrolled (901, 323) with delta (0, 0)
Screenshot: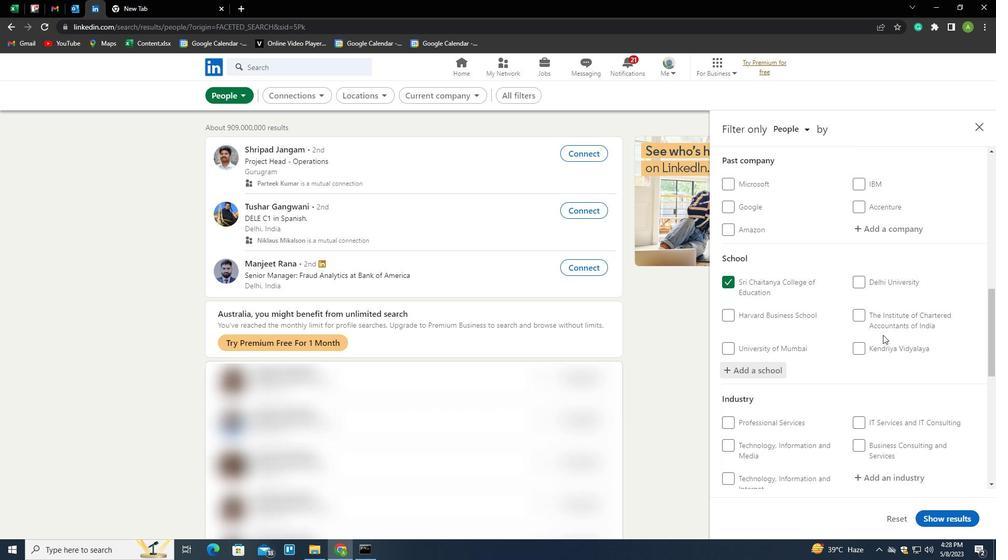 
Action: Mouse scrolled (901, 323) with delta (0, 0)
Screenshot: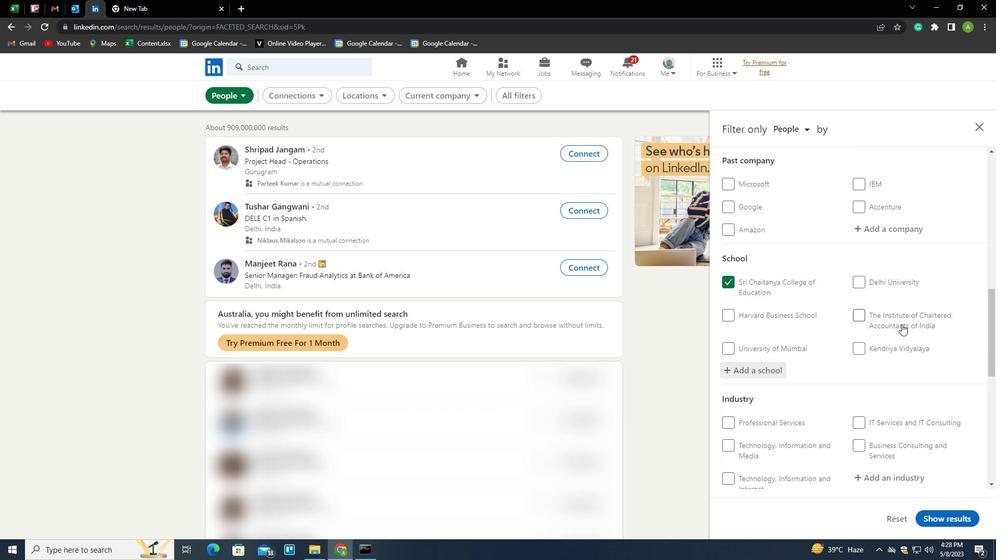 
Action: Mouse scrolled (901, 323) with delta (0, 0)
Screenshot: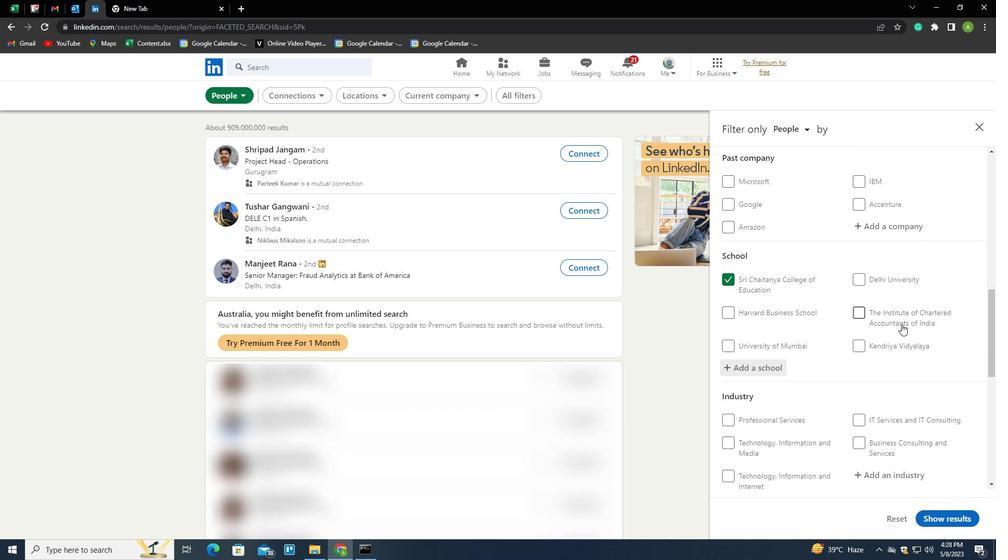 
Action: Mouse moved to (900, 319)
Screenshot: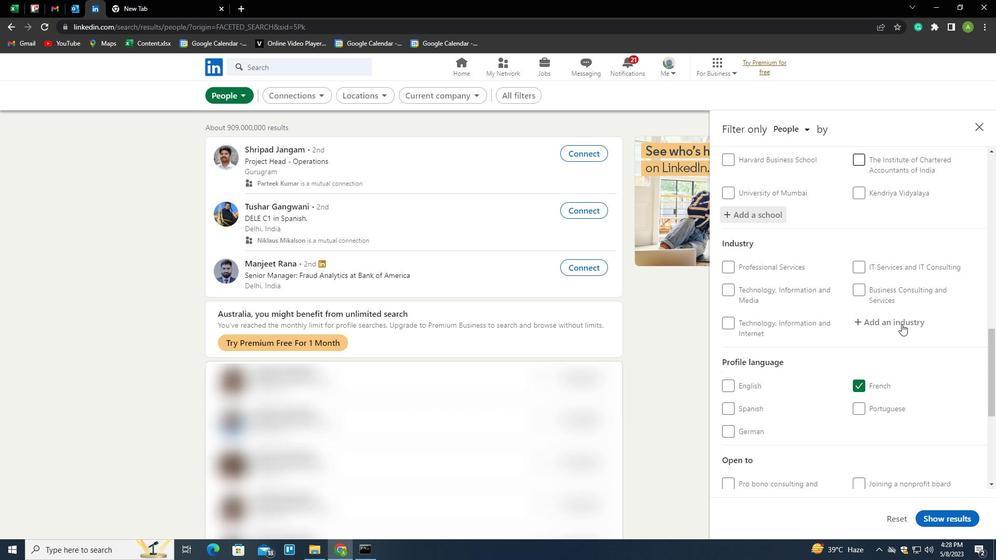 
Action: Mouse pressed left at (900, 319)
Screenshot: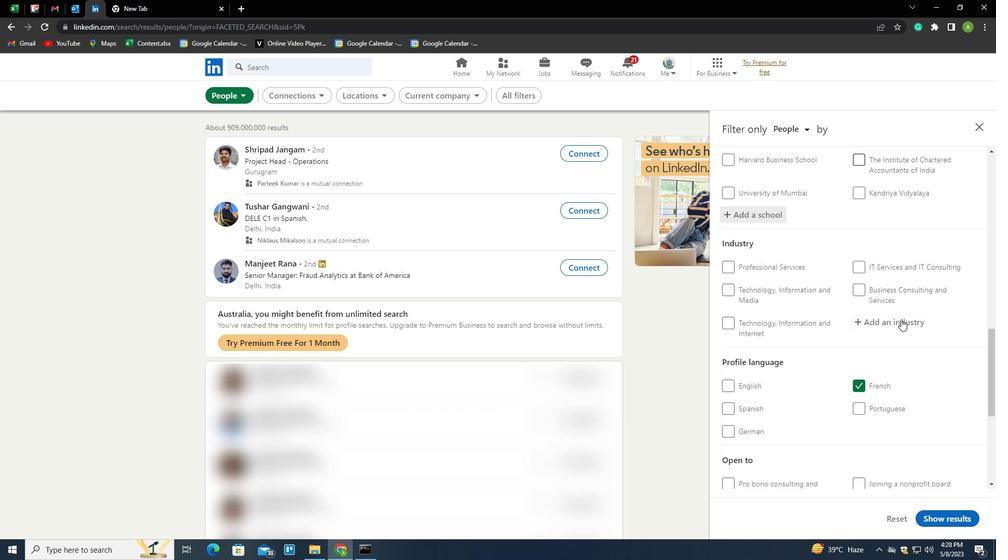 
Action: Key pressed <Key.shift>PAH<Key.backspace><Key.backspace>HARMACEUTICAL<Key.space><Key.shift>MANUFACTURING<Key.down><Key.enter>
Screenshot: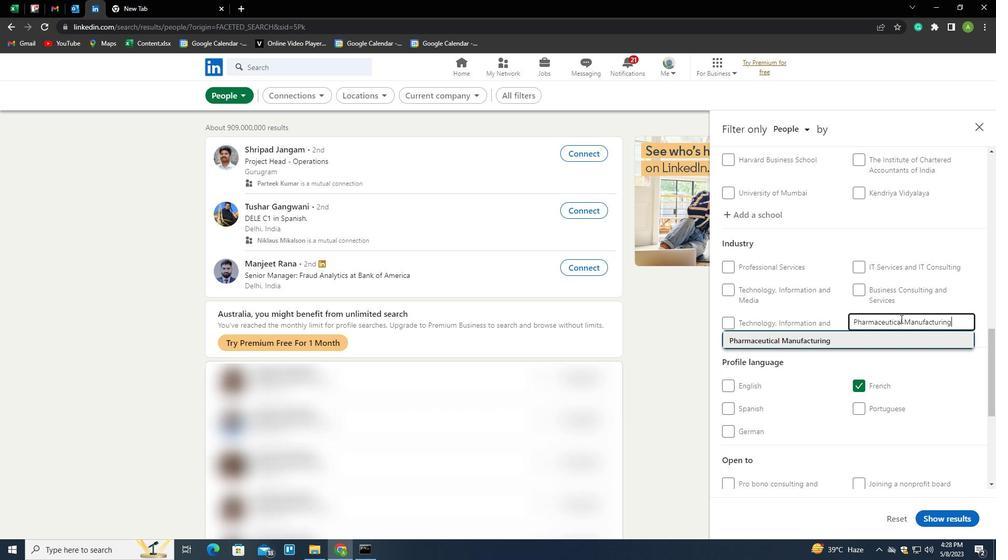 
Action: Mouse scrolled (900, 318) with delta (0, 0)
Screenshot: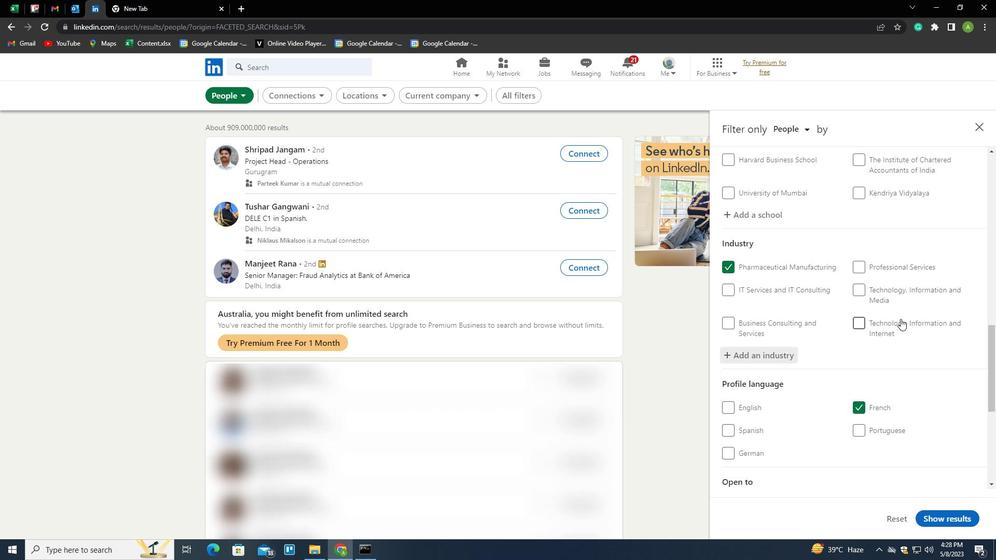 
Action: Mouse scrolled (900, 318) with delta (0, 0)
Screenshot: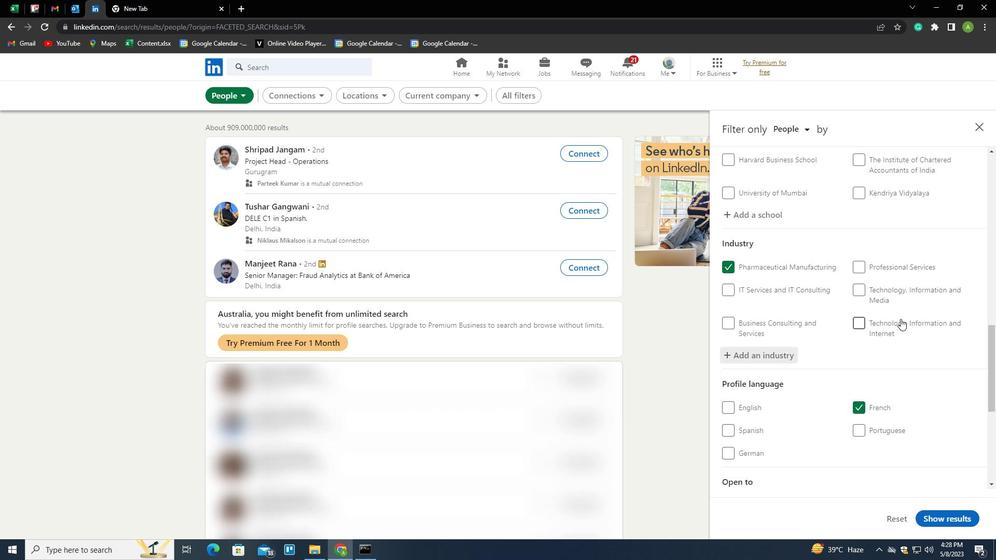 
Action: Mouse scrolled (900, 318) with delta (0, 0)
Screenshot: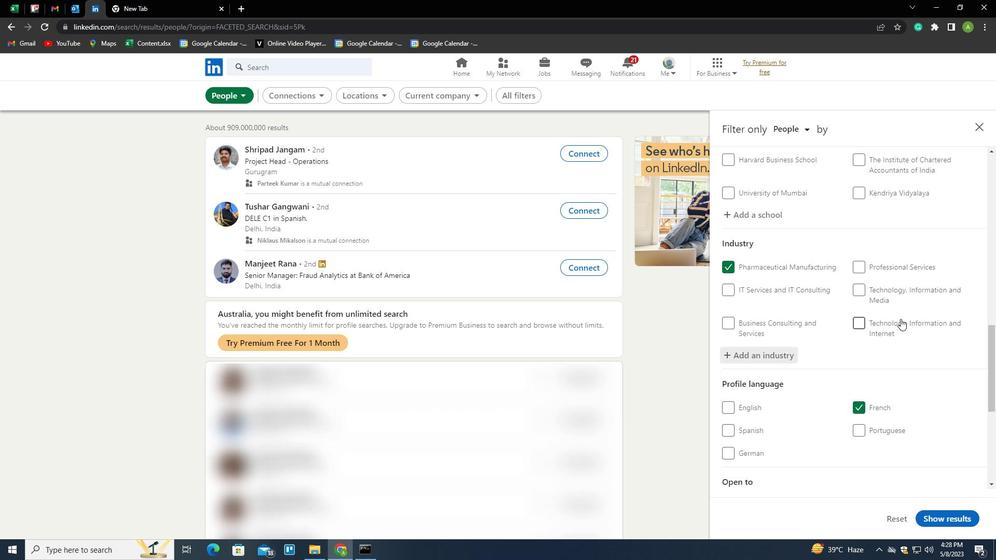 
Action: Mouse scrolled (900, 318) with delta (0, 0)
Screenshot: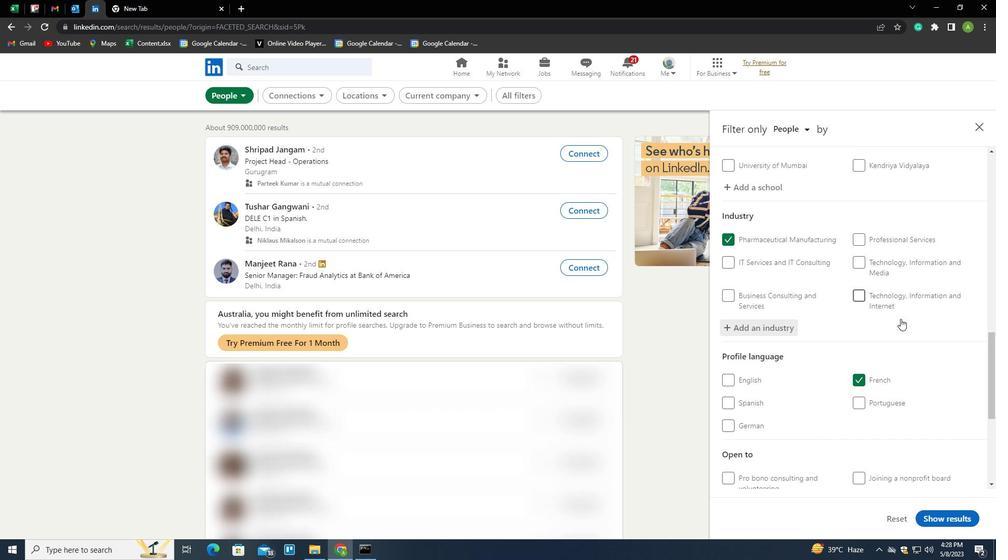 
Action: Mouse scrolled (900, 318) with delta (0, 0)
Screenshot: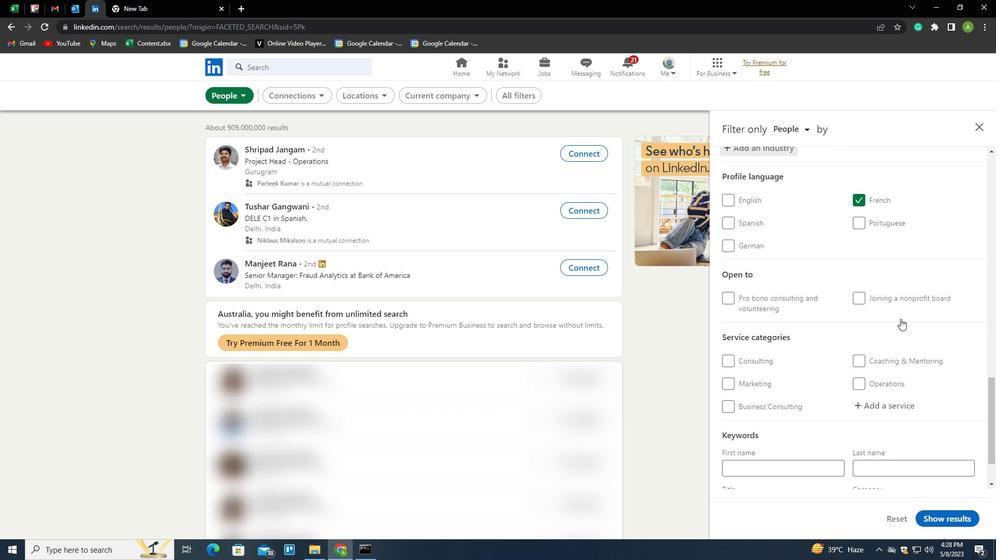 
Action: Mouse scrolled (900, 318) with delta (0, 0)
Screenshot: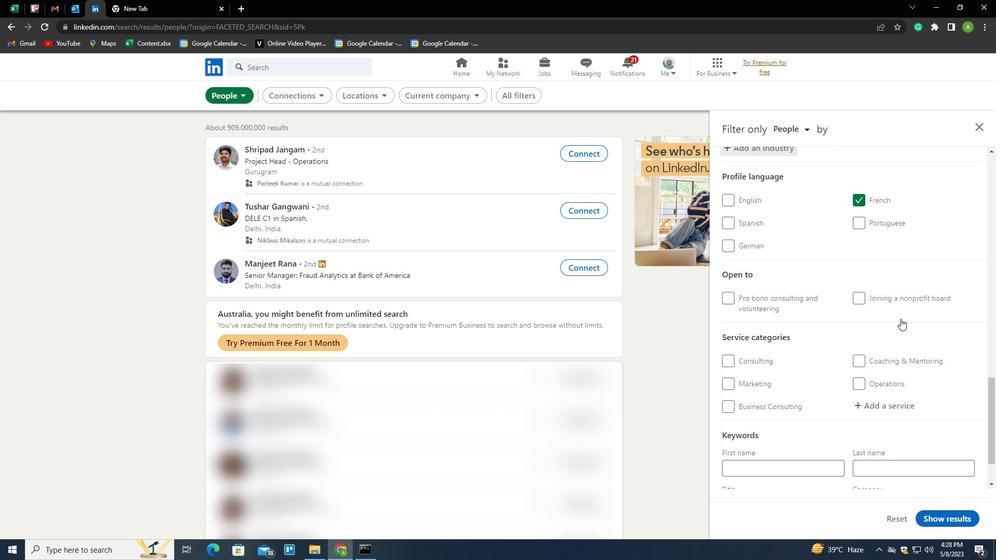 
Action: Mouse moved to (893, 344)
Screenshot: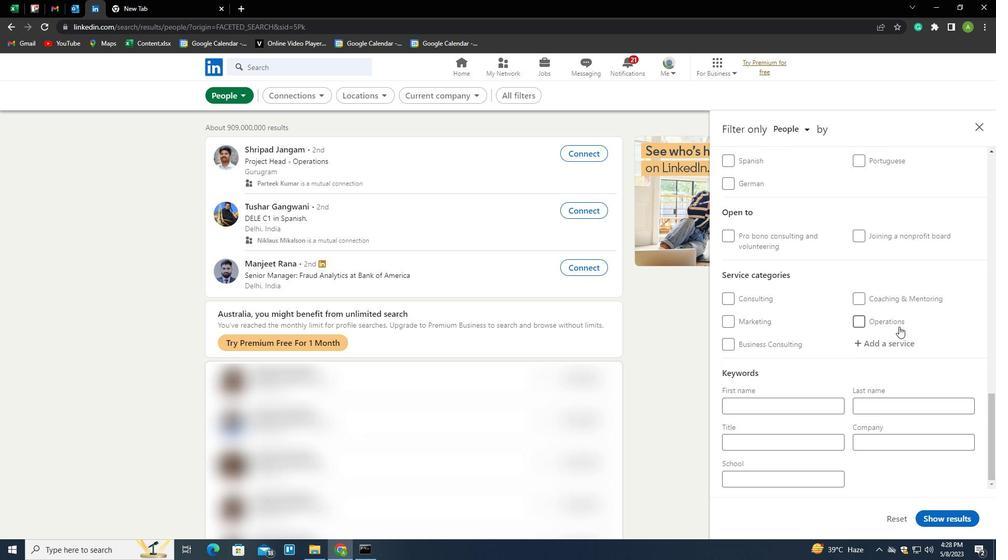 
Action: Mouse pressed left at (893, 344)
Screenshot: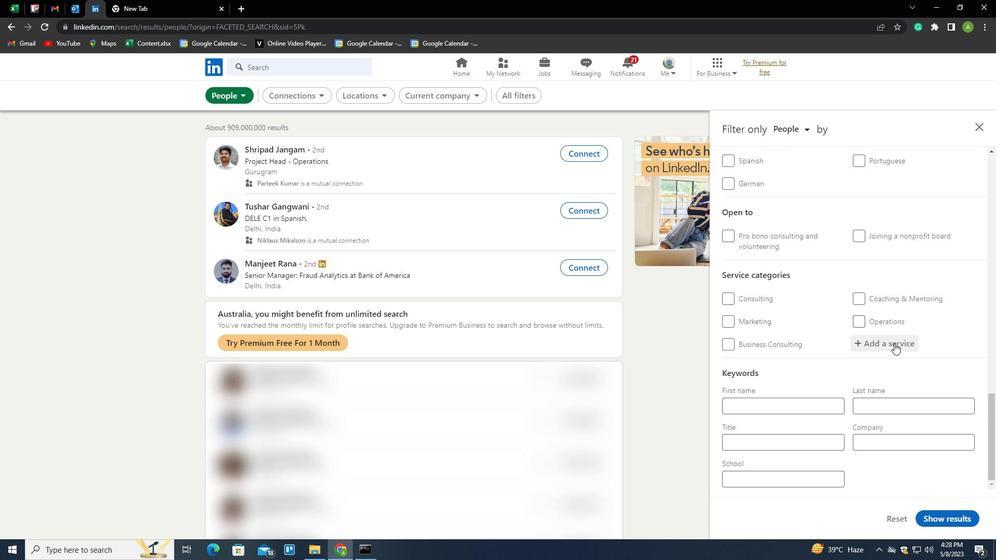 
Action: Mouse moved to (893, 344)
Screenshot: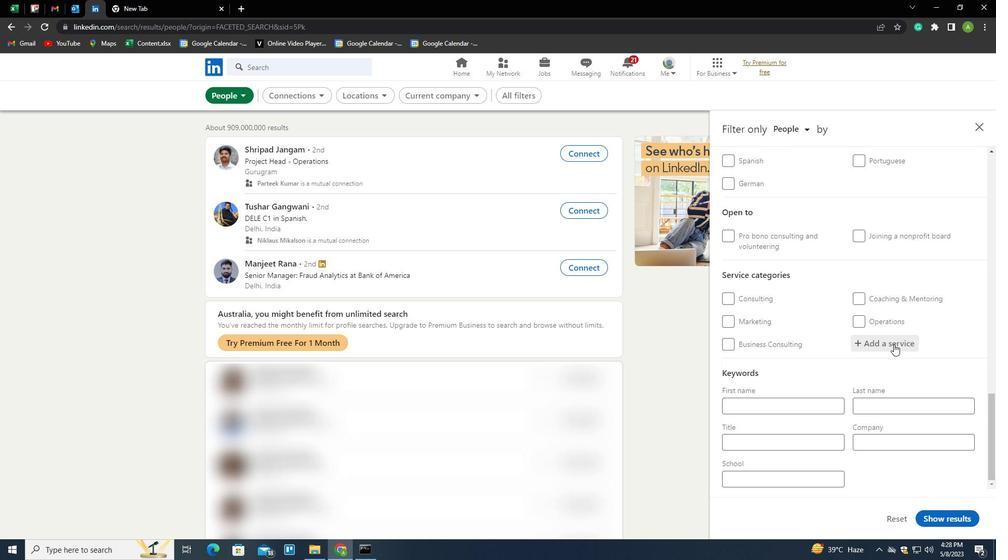 
Action: Key pressed <Key.shift>EDITING<Key.down><Key.enter>
Screenshot: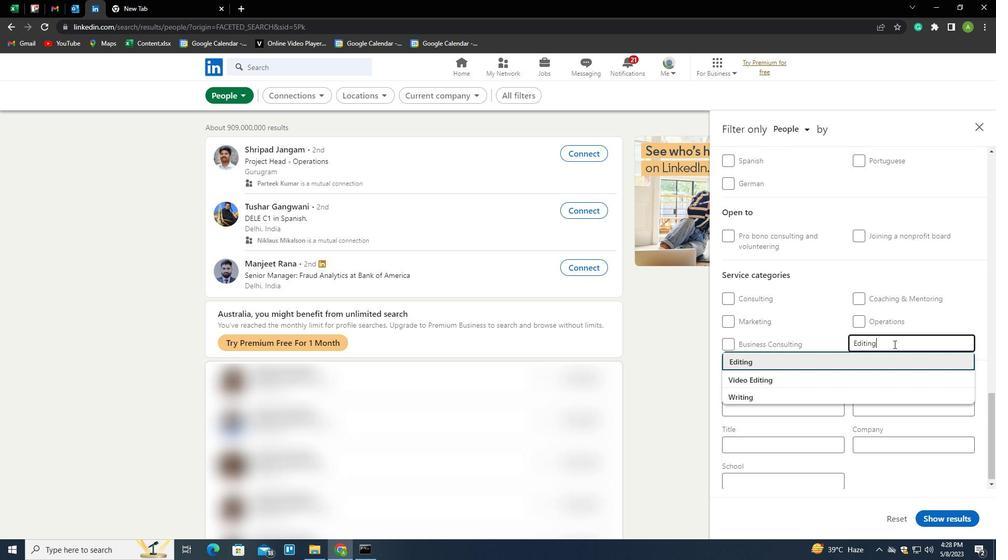 
Action: Mouse scrolled (893, 343) with delta (0, 0)
Screenshot: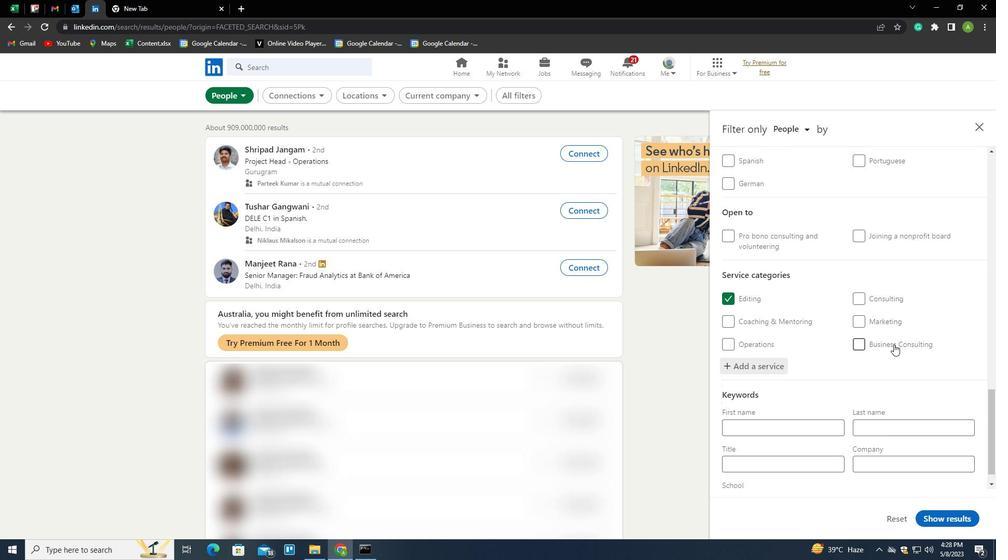 
Action: Mouse moved to (803, 447)
Screenshot: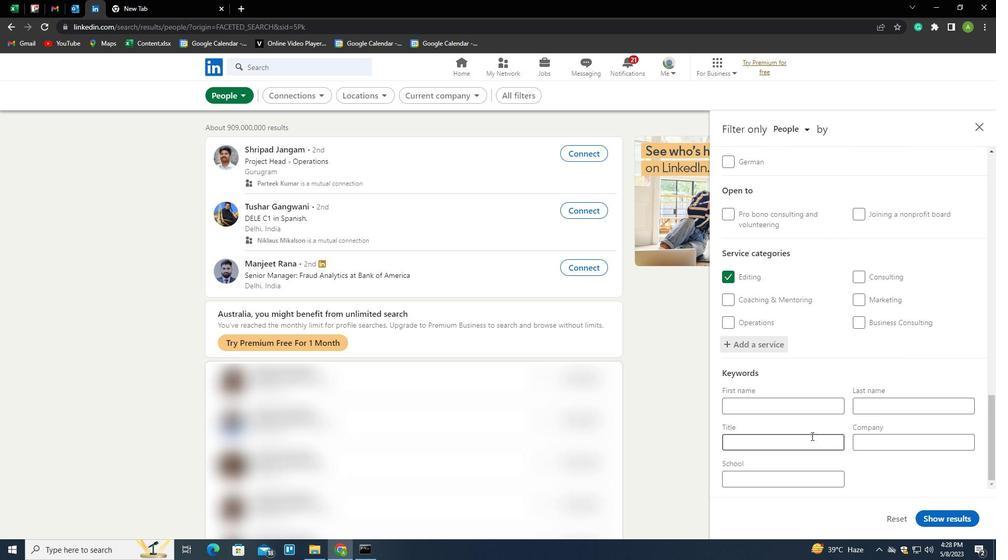 
Action: Mouse pressed left at (803, 447)
Screenshot: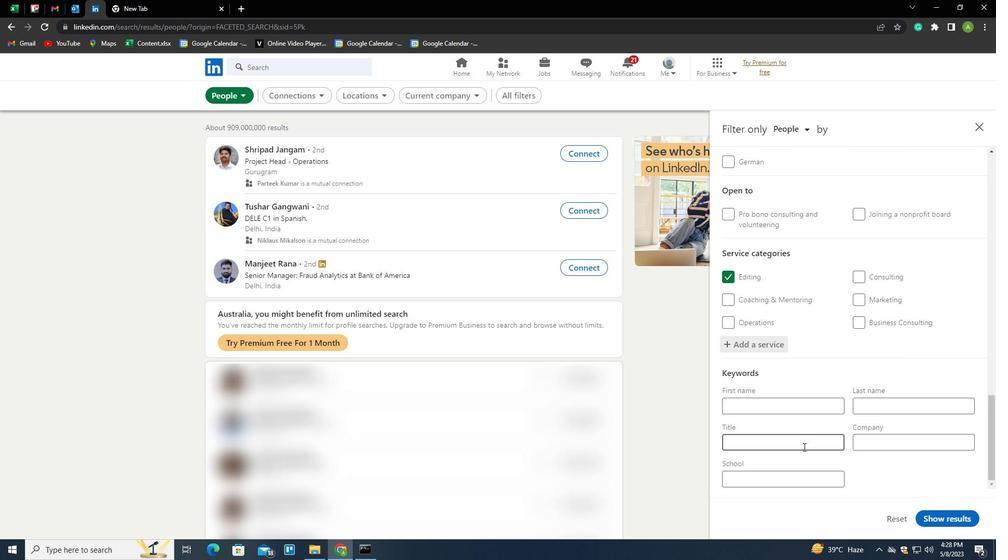 
Action: Key pressed <Key.shift>ENGINEER
Screenshot: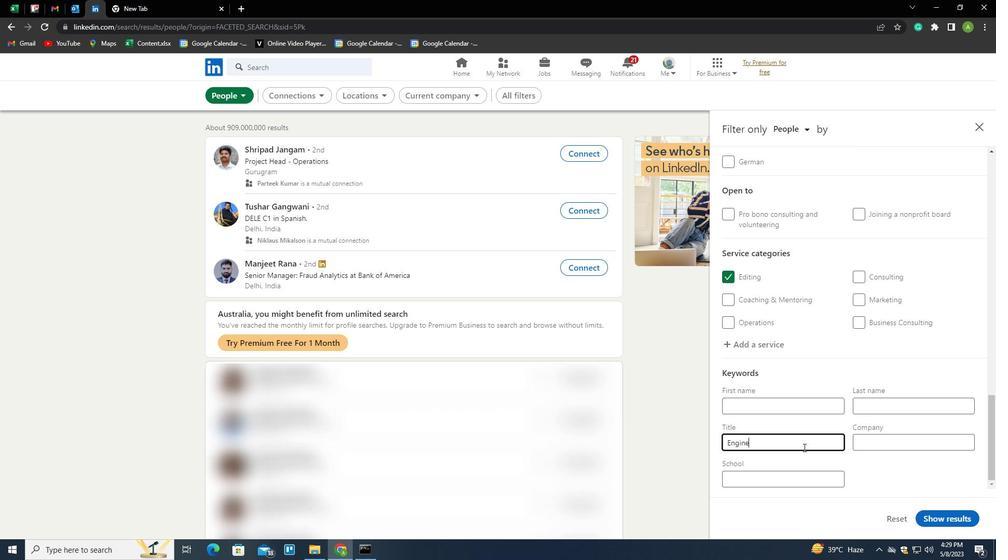 
Action: Mouse moved to (936, 491)
Screenshot: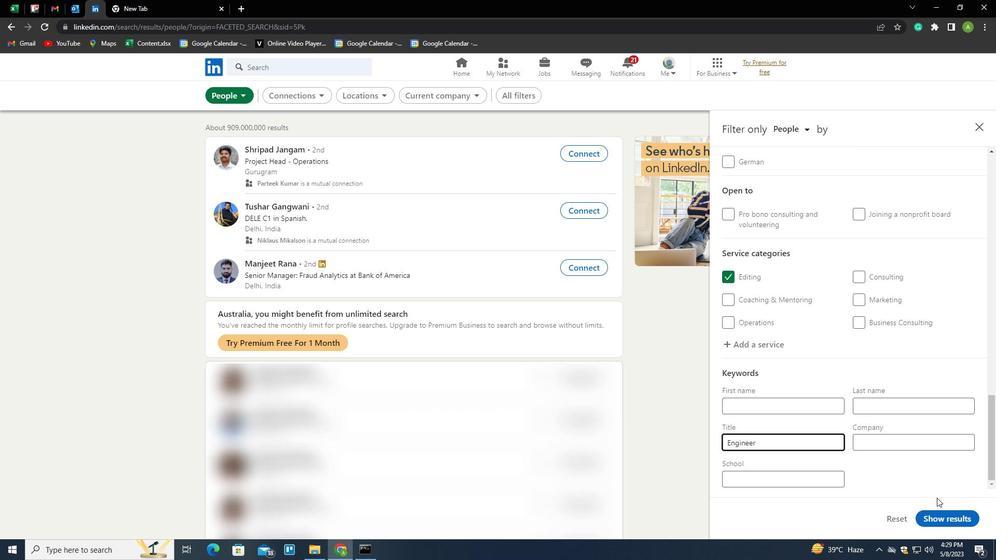 
Action: Mouse pressed left at (936, 491)
Screenshot: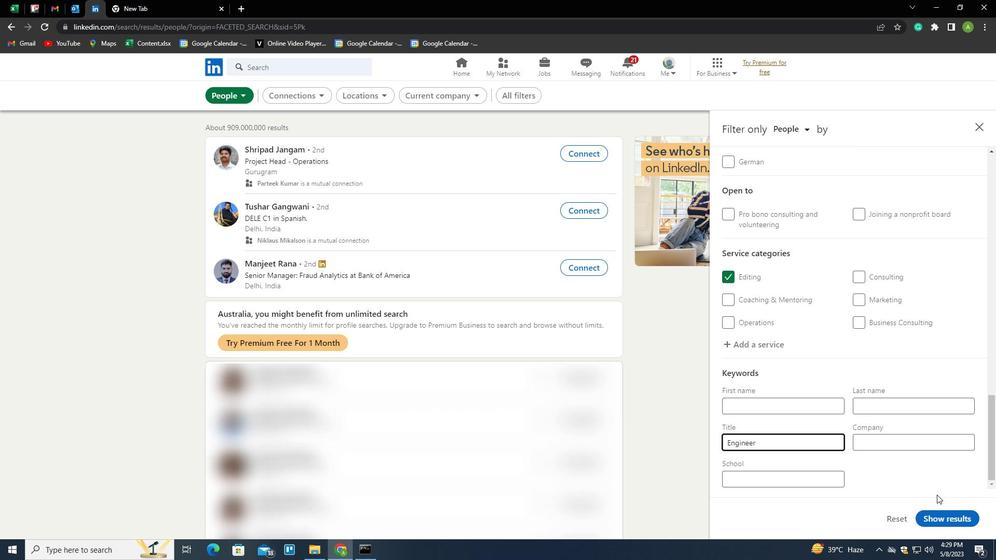 
Action: Mouse moved to (945, 484)
Screenshot: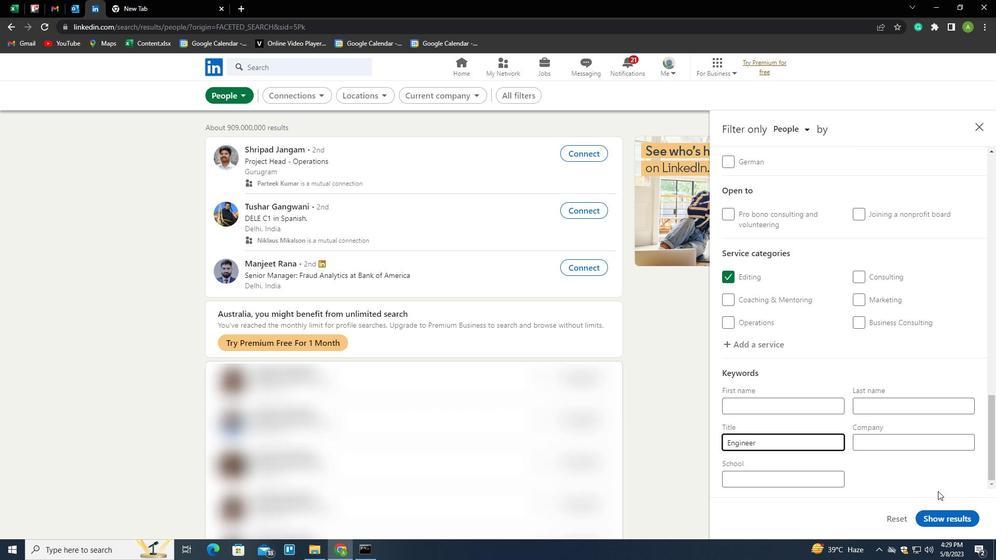 
Action: Mouse pressed left at (945, 484)
Screenshot: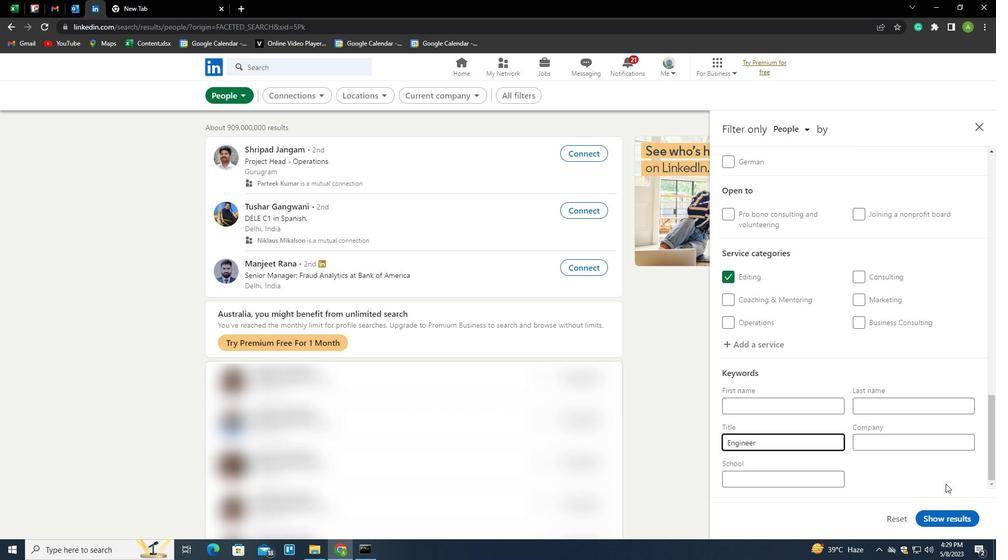 
Action: Mouse moved to (948, 515)
Screenshot: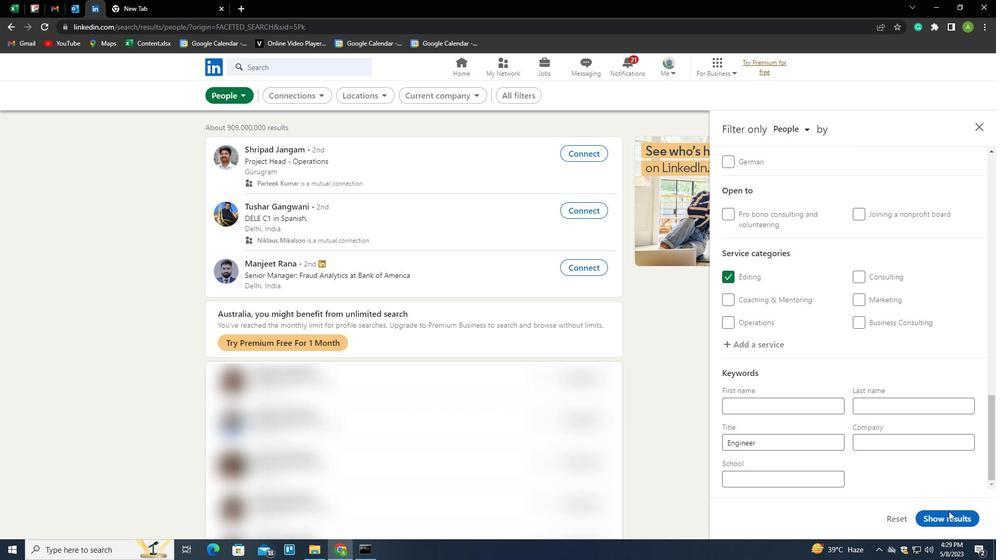 
Action: Mouse pressed left at (948, 515)
Screenshot: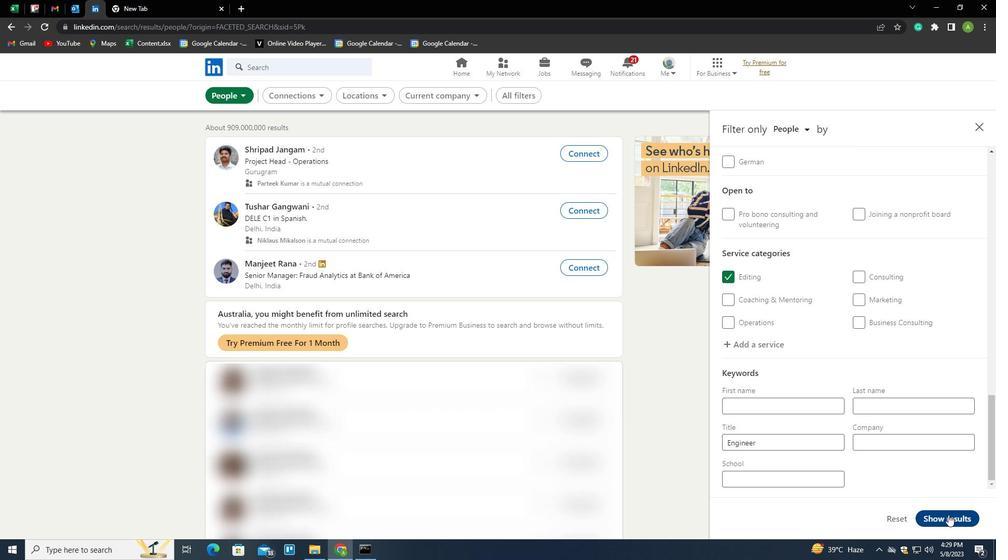 
